 Task: Open Card Gantt Chart Review in Board Voice of Customer Net Promoter Score and Loyalty Tracking to Workspace Employer Branding and add a team member Softage.2@softage.net, a label Blue, a checklist Commodities Trading, an attachment from Trello, a color Blue and finally, add a card description 'Conduct customer research for new market expansion opportunities' and a comment 'Let us approach this task with a sense of urgency and prioritize it accordingly.'. Add a start date 'Jan 06, 1900' with a due date 'Jan 13, 1900'
Action: Mouse moved to (58, 332)
Screenshot: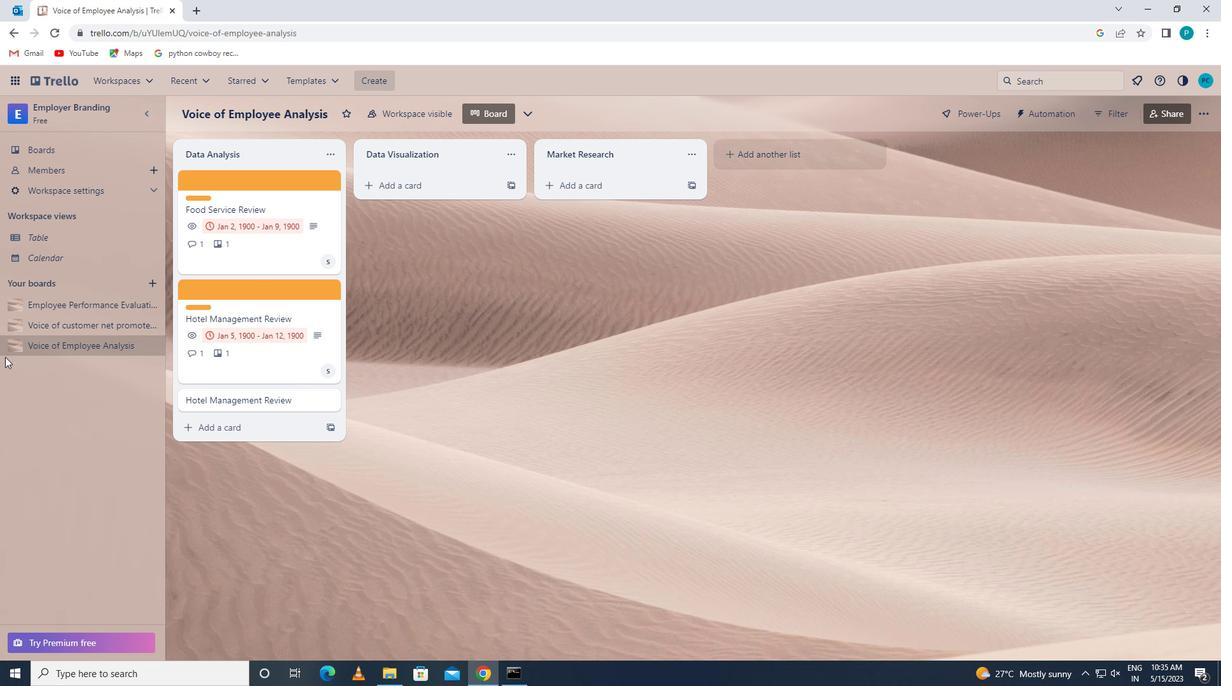 
Action: Mouse pressed left at (58, 332)
Screenshot: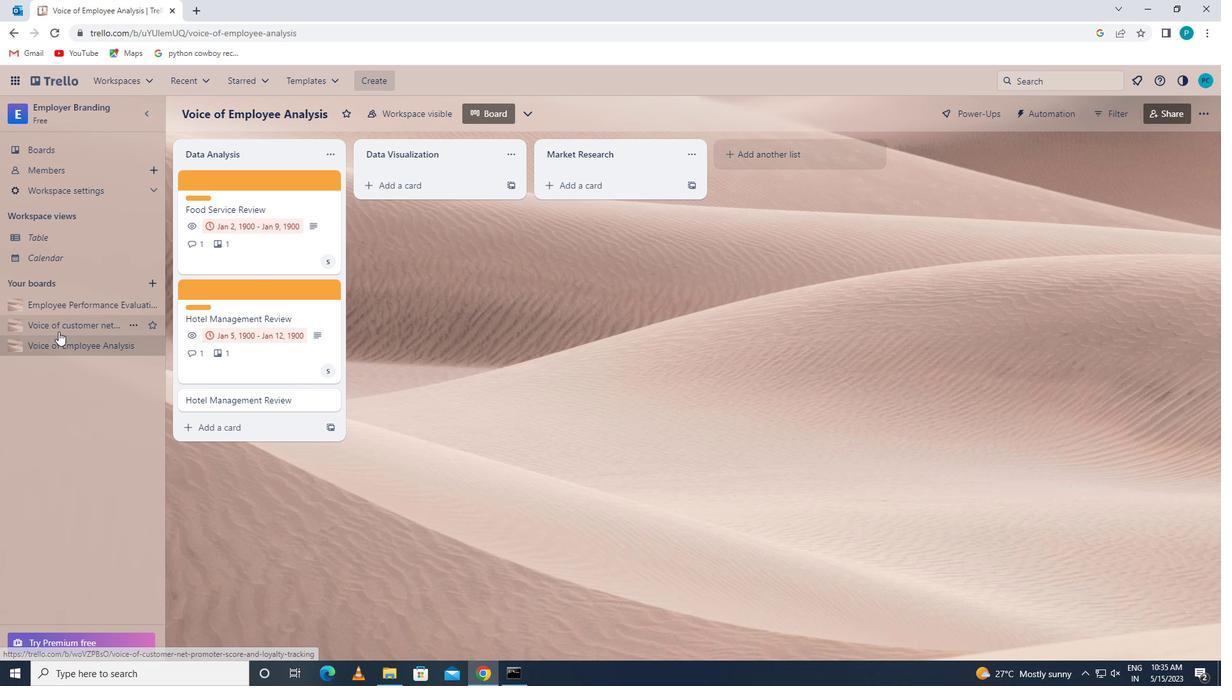 
Action: Mouse moved to (286, 291)
Screenshot: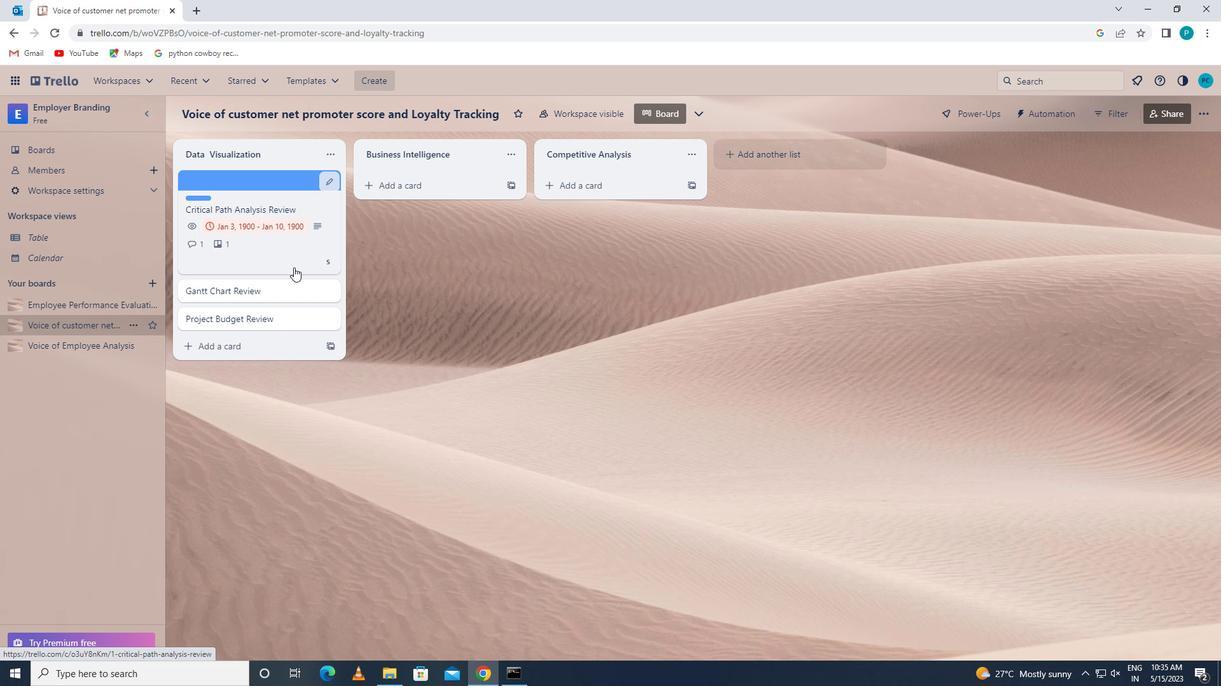 
Action: Mouse pressed left at (286, 291)
Screenshot: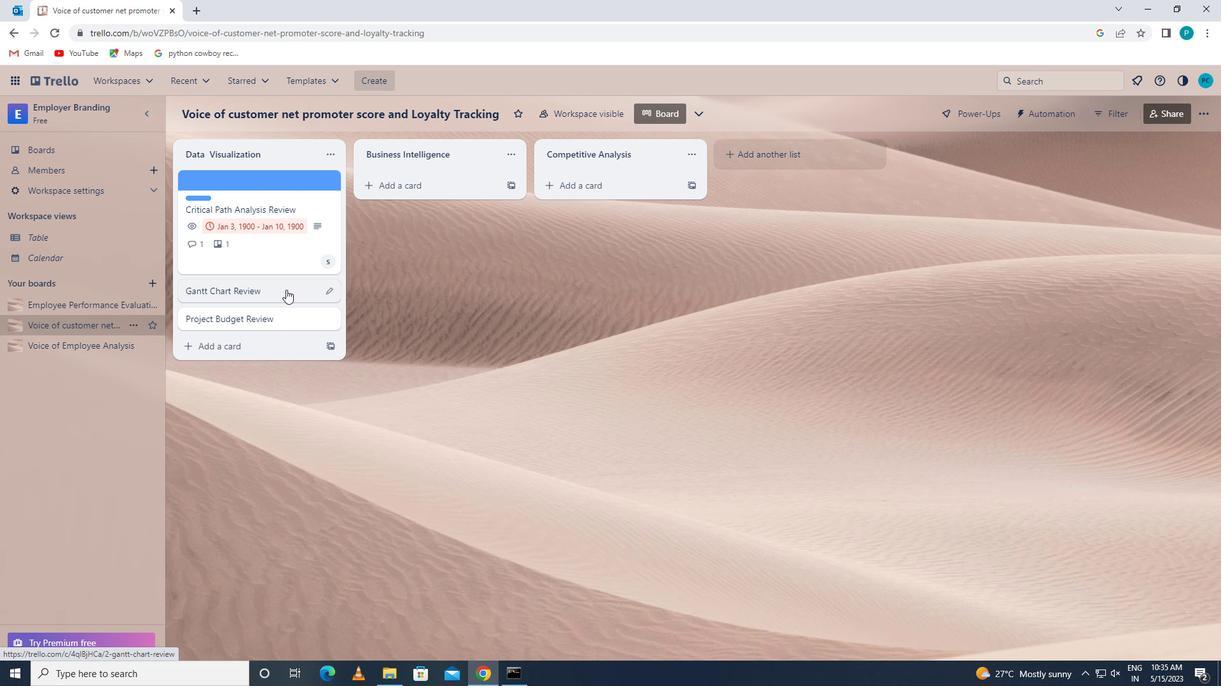 
Action: Mouse moved to (792, 228)
Screenshot: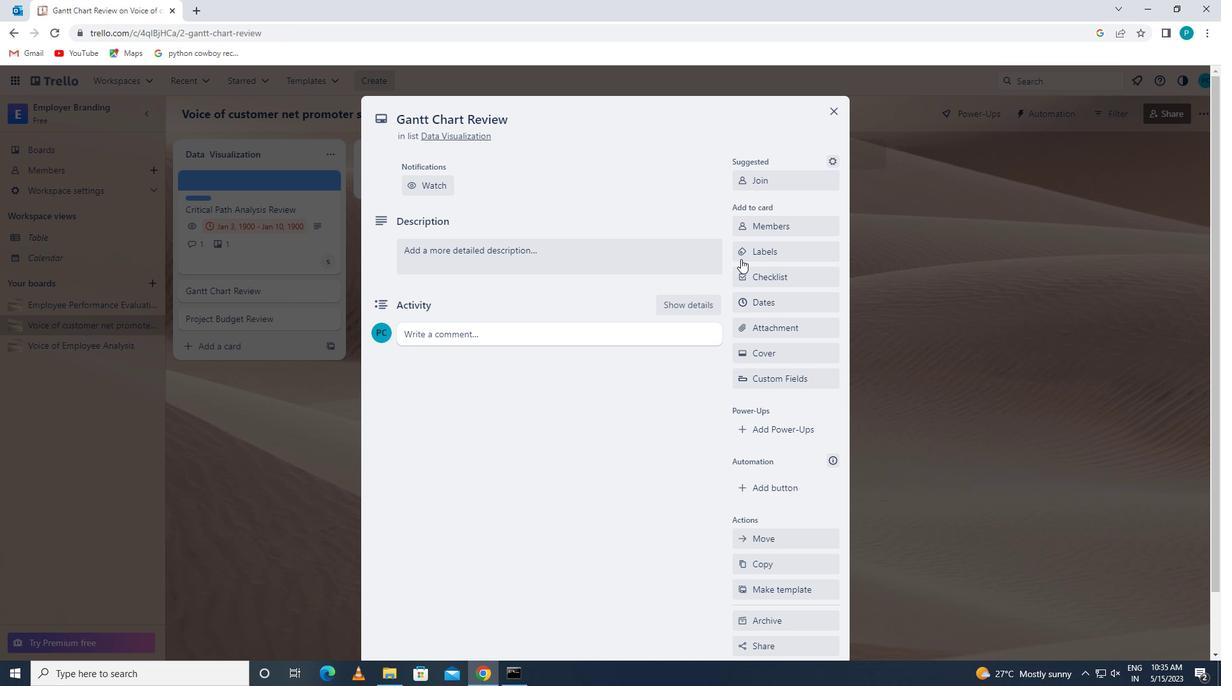 
Action: Mouse pressed left at (792, 228)
Screenshot: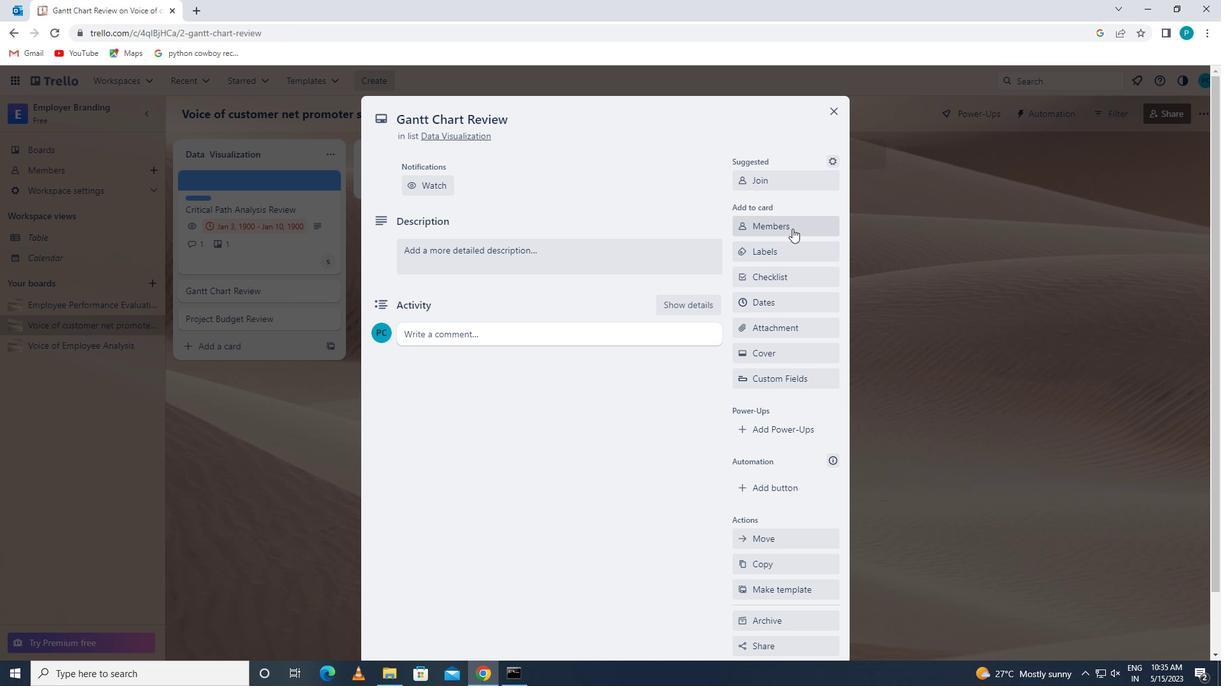 
Action: Key pressed <Key.caps_lock>s<Key.caps_lock>oftage.2
Screenshot: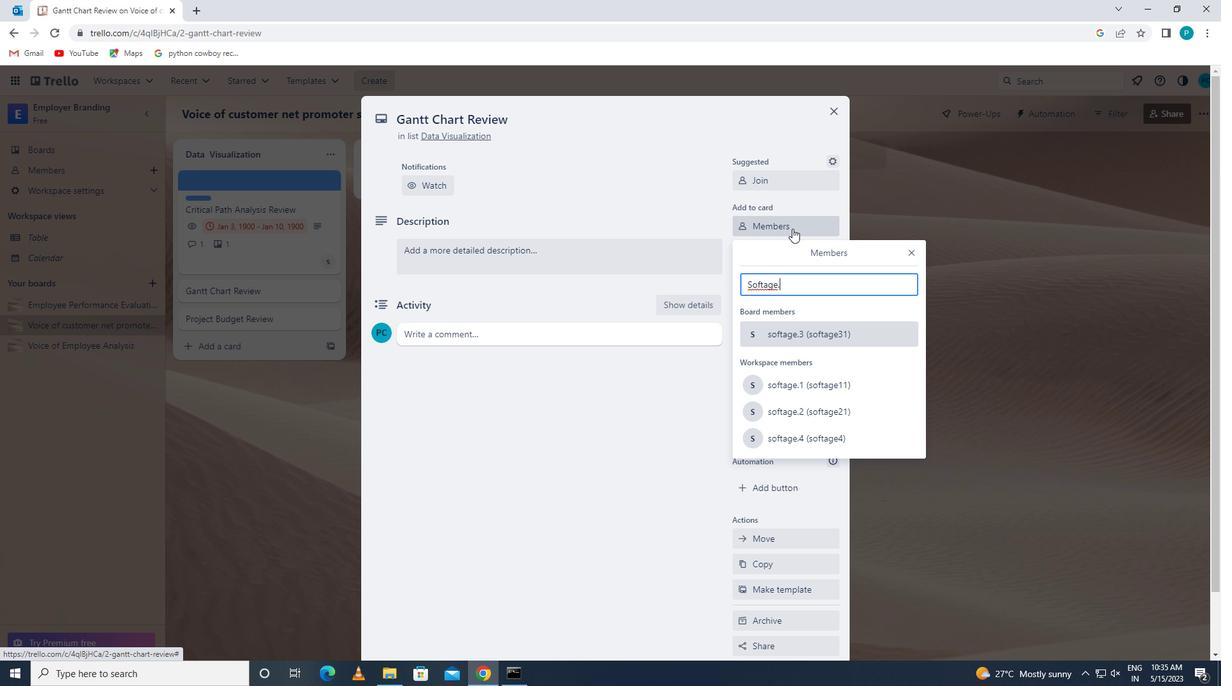 
Action: Mouse moved to (809, 404)
Screenshot: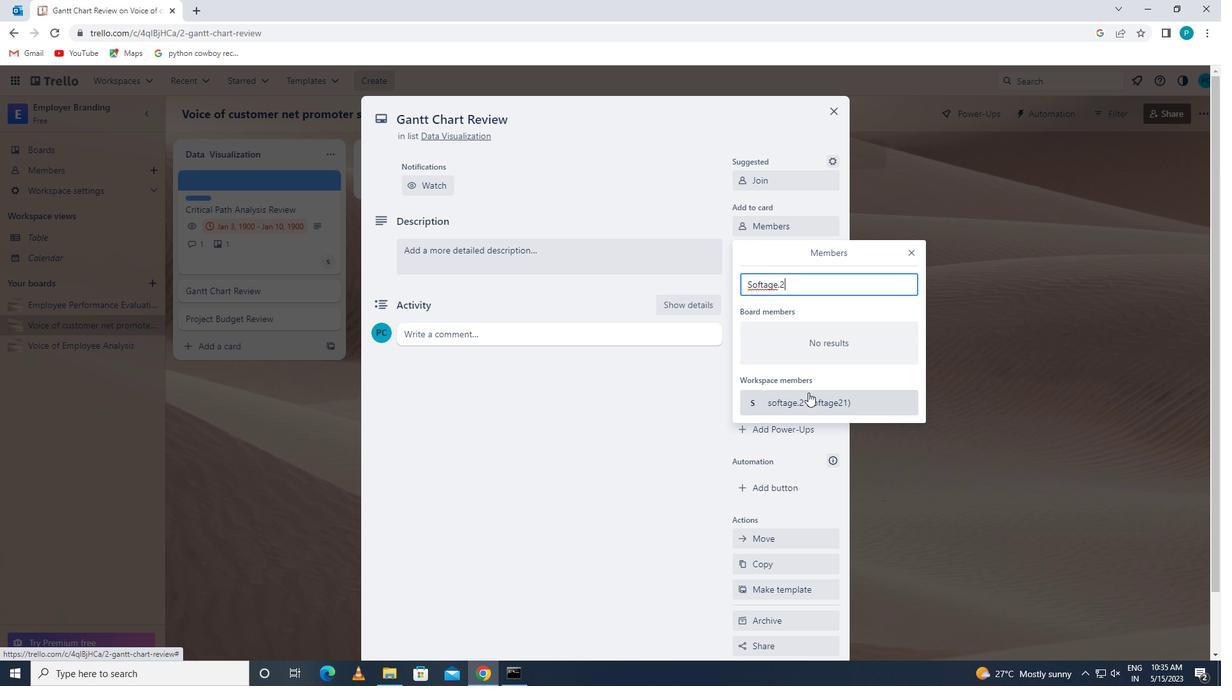 
Action: Mouse pressed left at (809, 404)
Screenshot: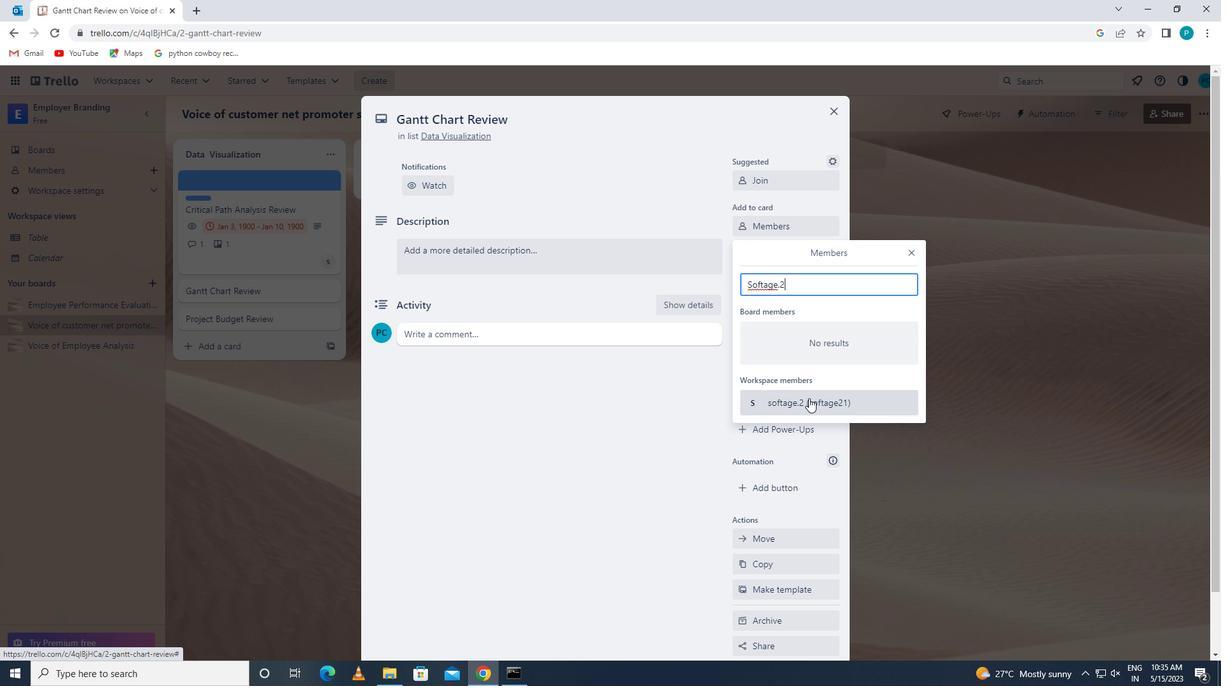 
Action: Mouse moved to (911, 249)
Screenshot: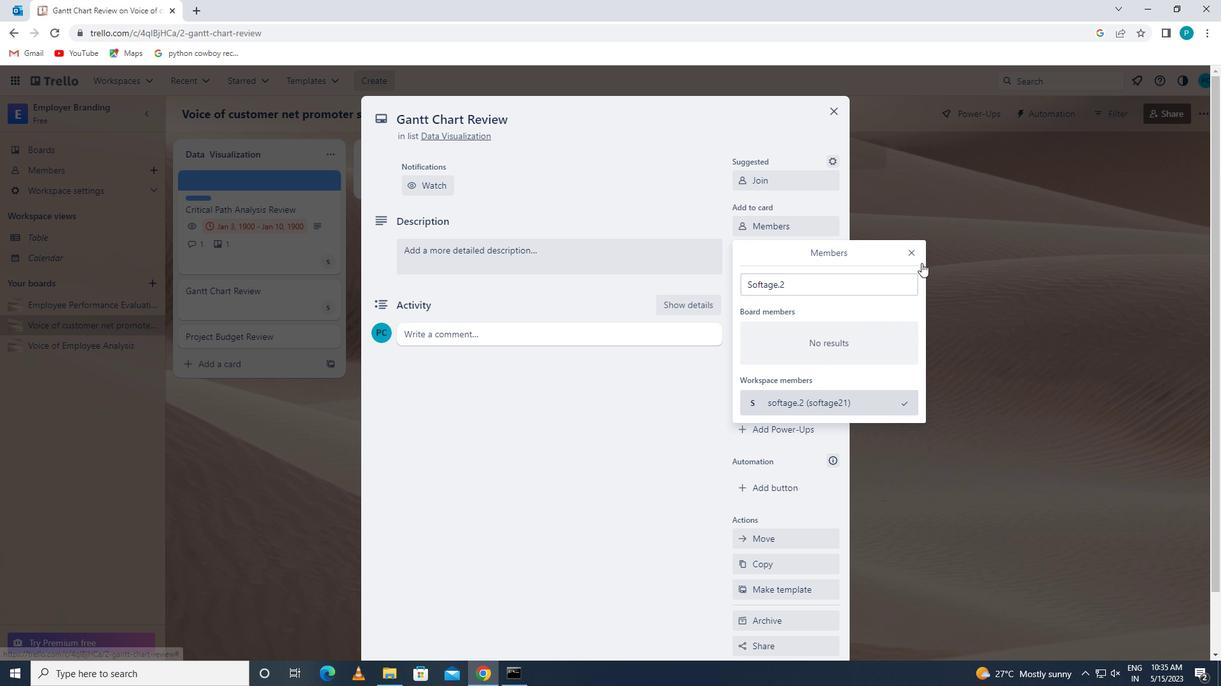 
Action: Mouse pressed left at (911, 249)
Screenshot: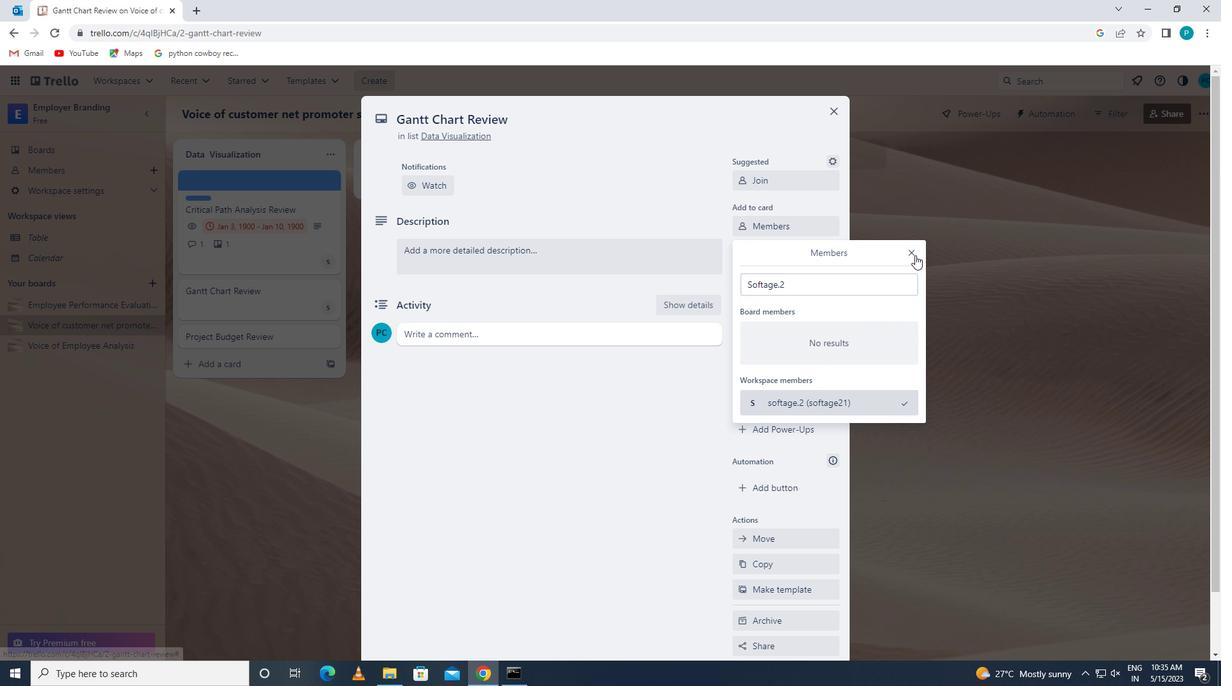 
Action: Mouse moved to (809, 259)
Screenshot: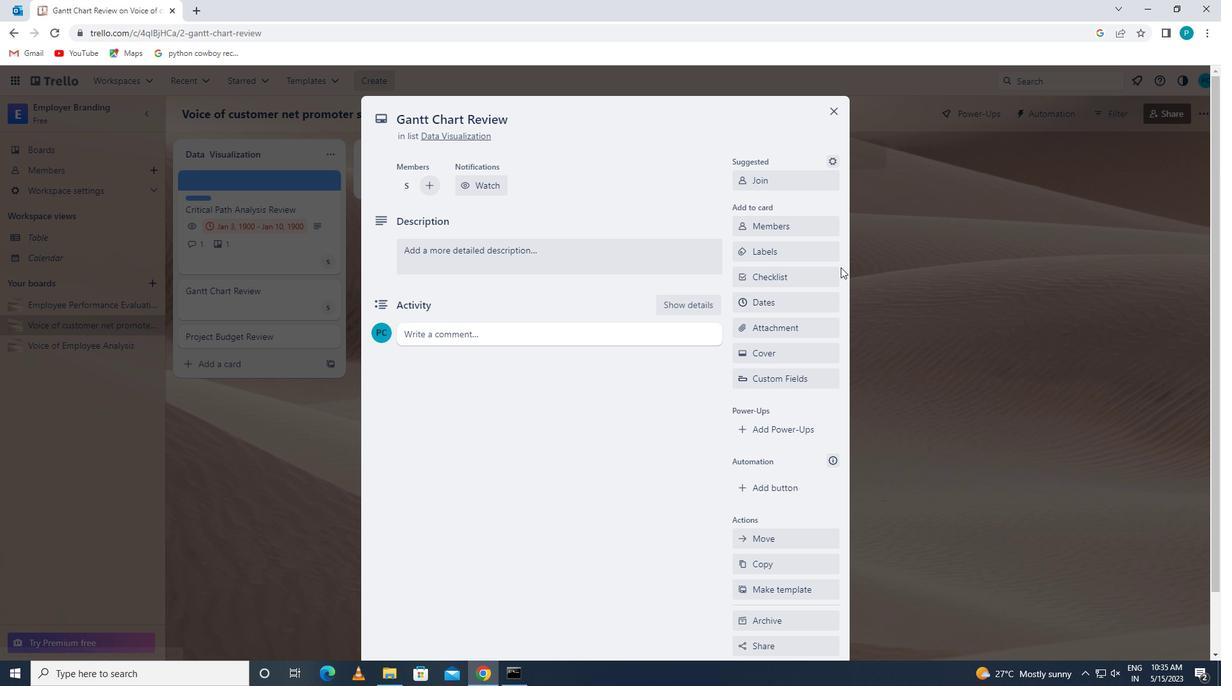 
Action: Mouse pressed left at (809, 259)
Screenshot: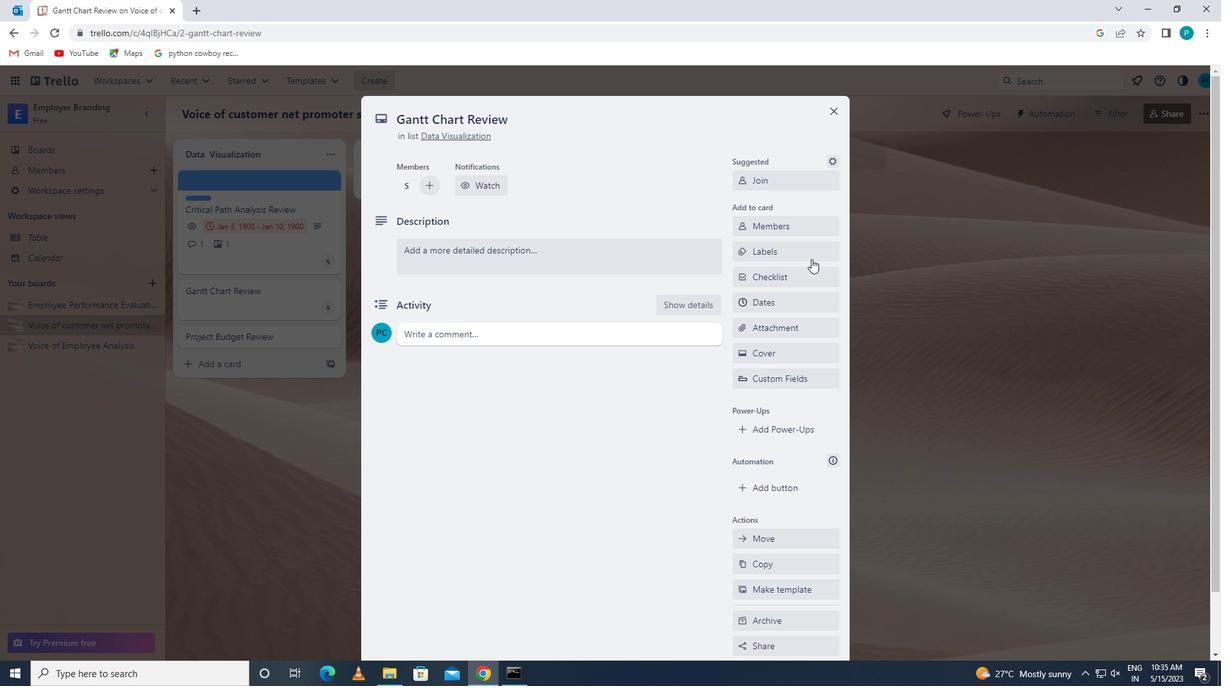 
Action: Mouse moved to (818, 496)
Screenshot: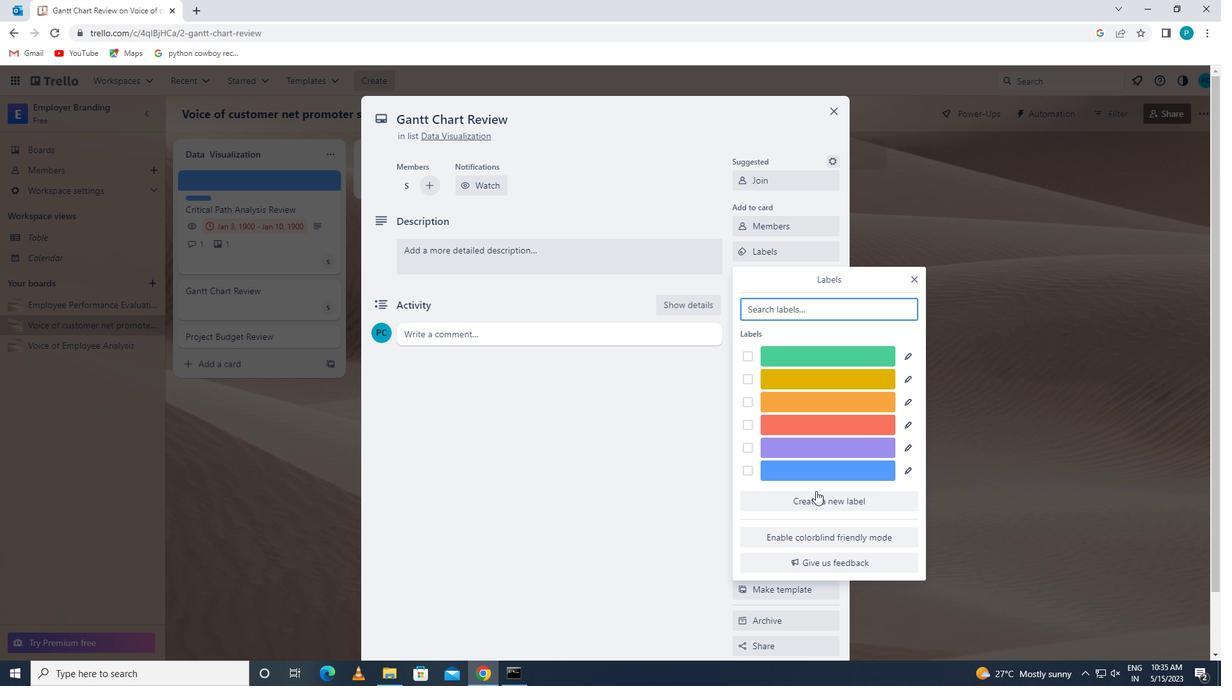 
Action: Mouse pressed left at (818, 496)
Screenshot: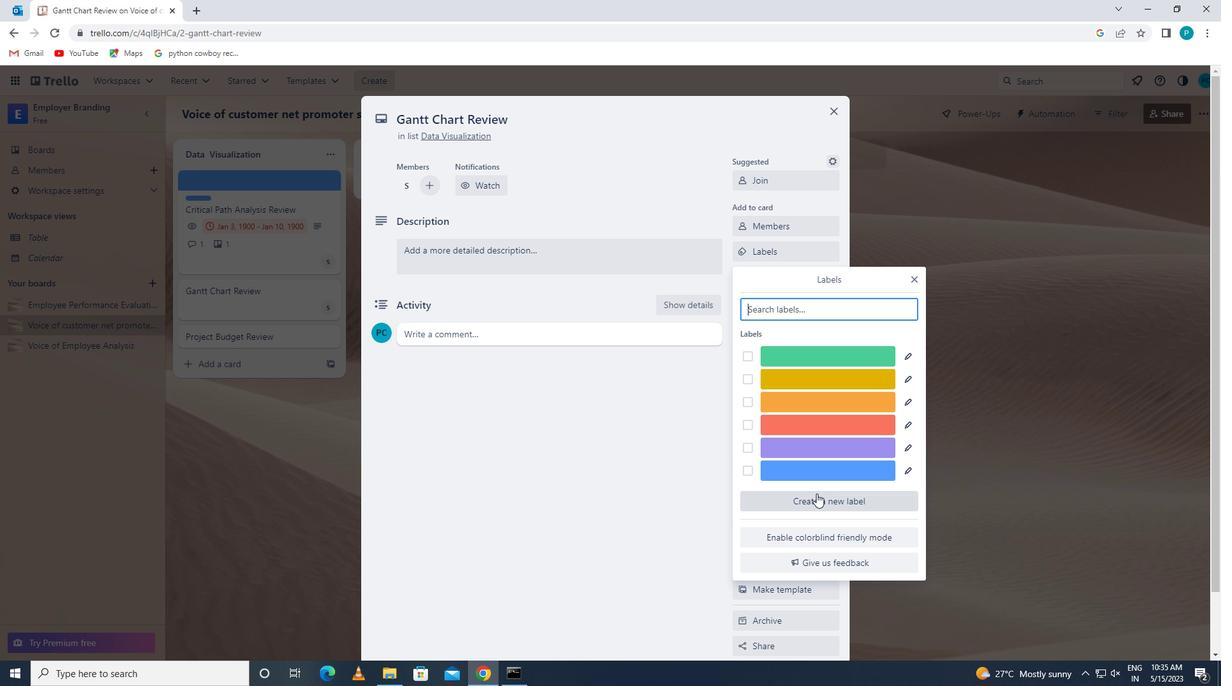
Action: Mouse moved to (749, 528)
Screenshot: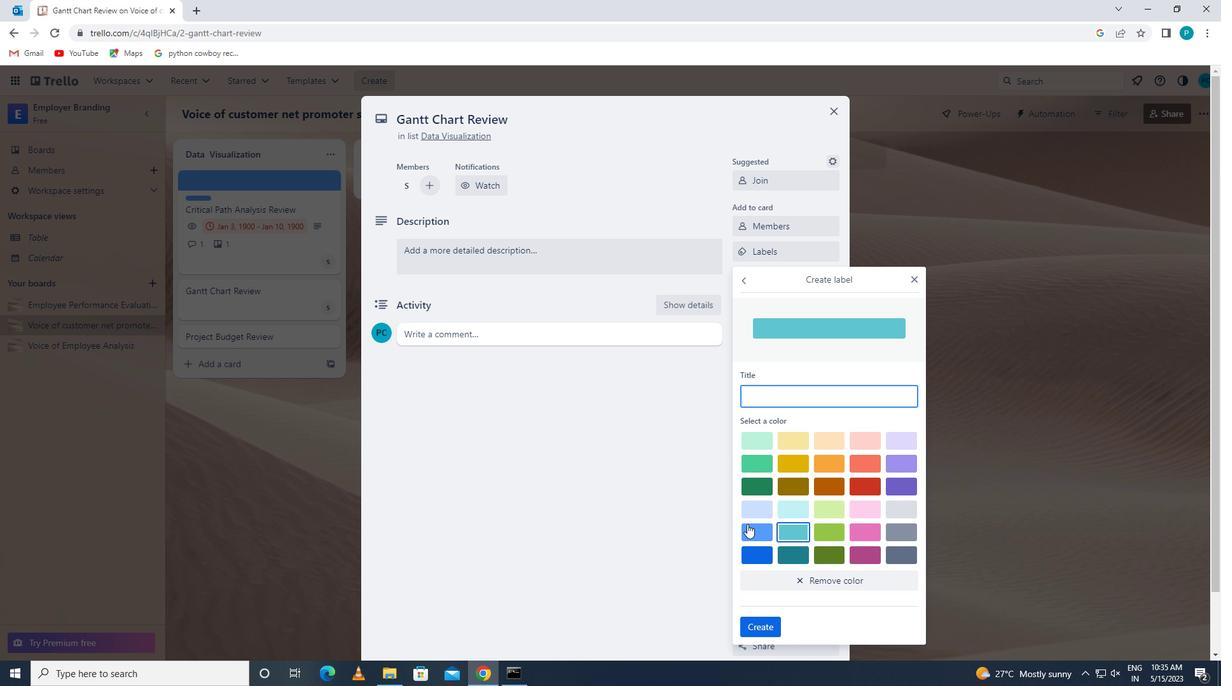 
Action: Mouse pressed left at (749, 528)
Screenshot: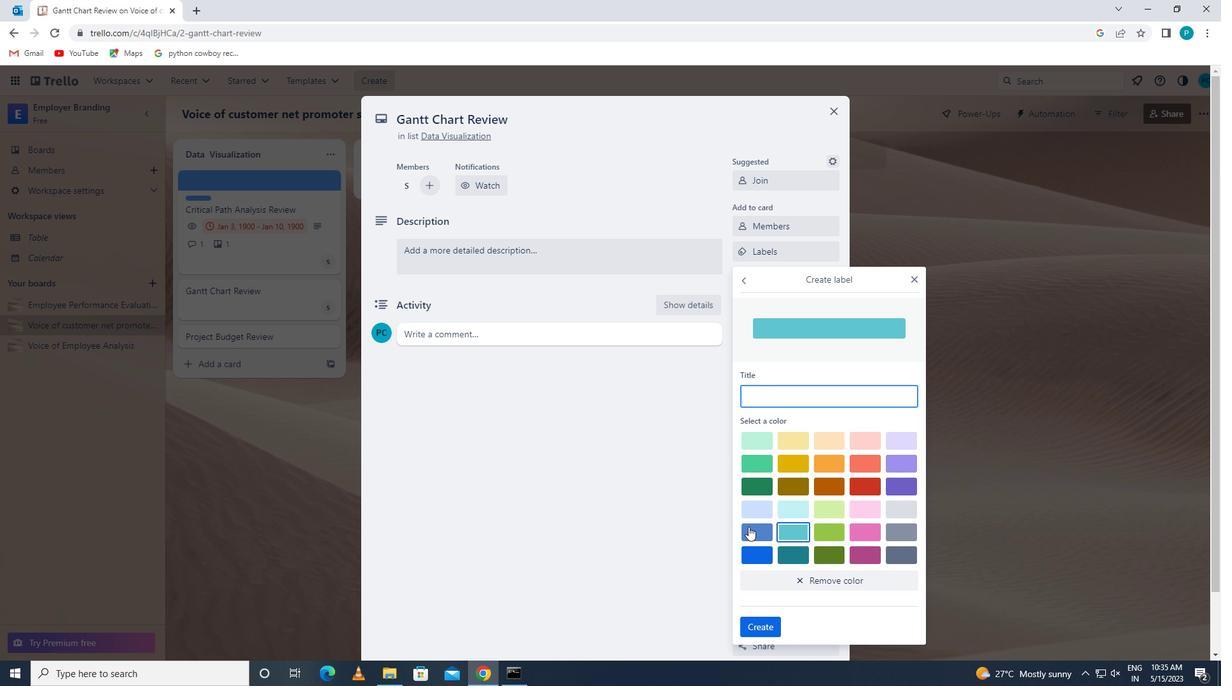 
Action: Mouse moved to (756, 631)
Screenshot: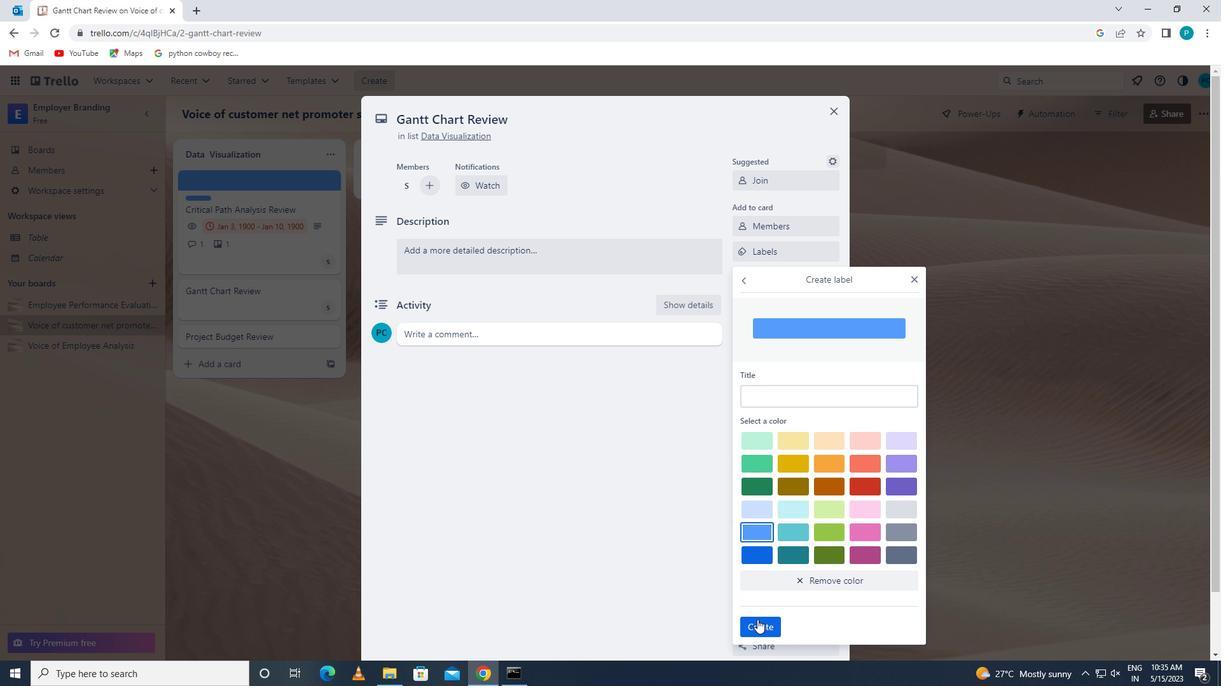 
Action: Mouse pressed left at (756, 631)
Screenshot: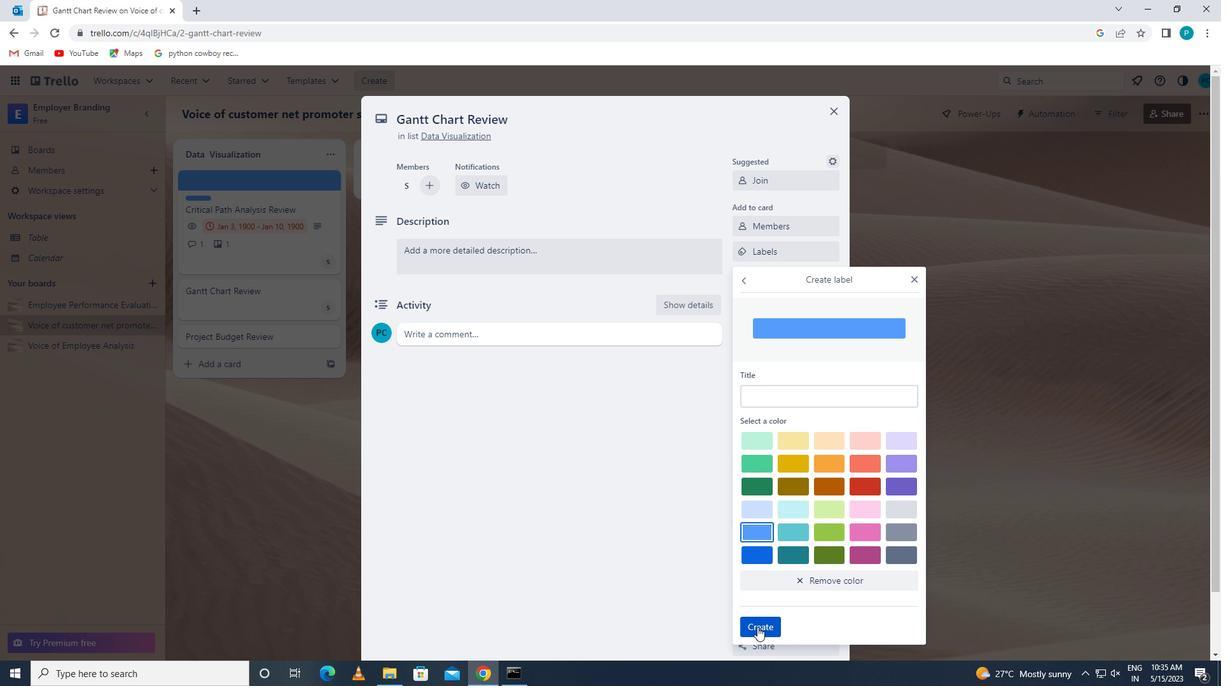 
Action: Mouse moved to (914, 275)
Screenshot: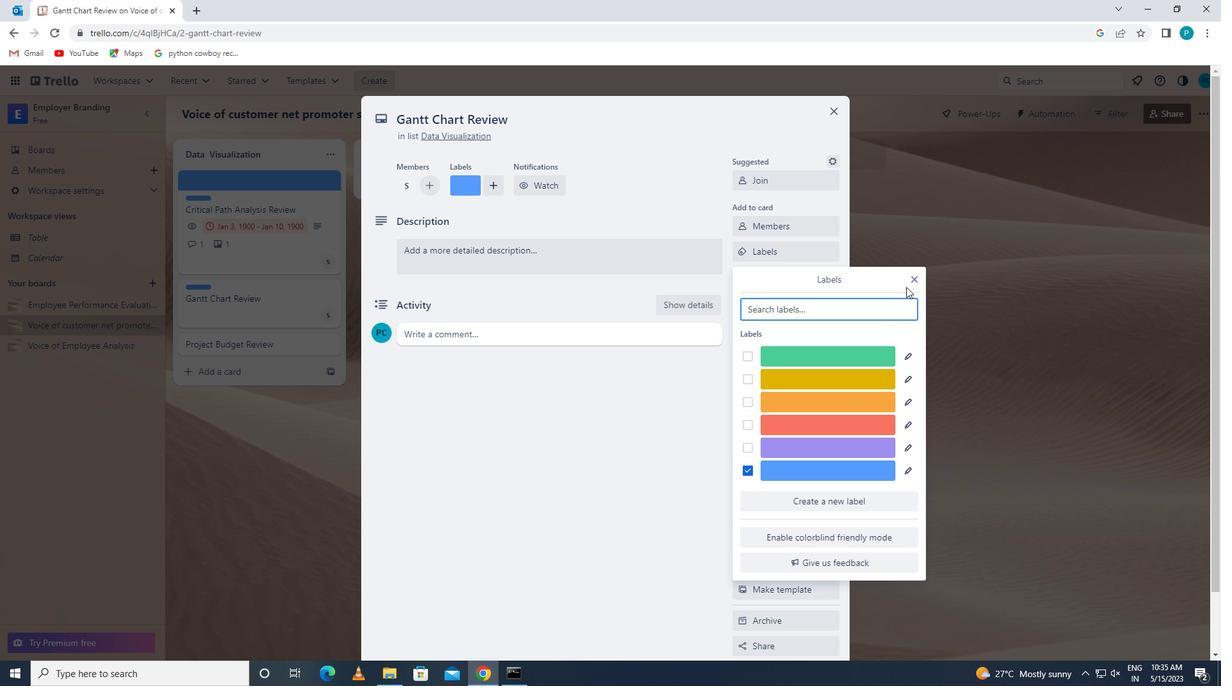 
Action: Mouse pressed left at (914, 275)
Screenshot: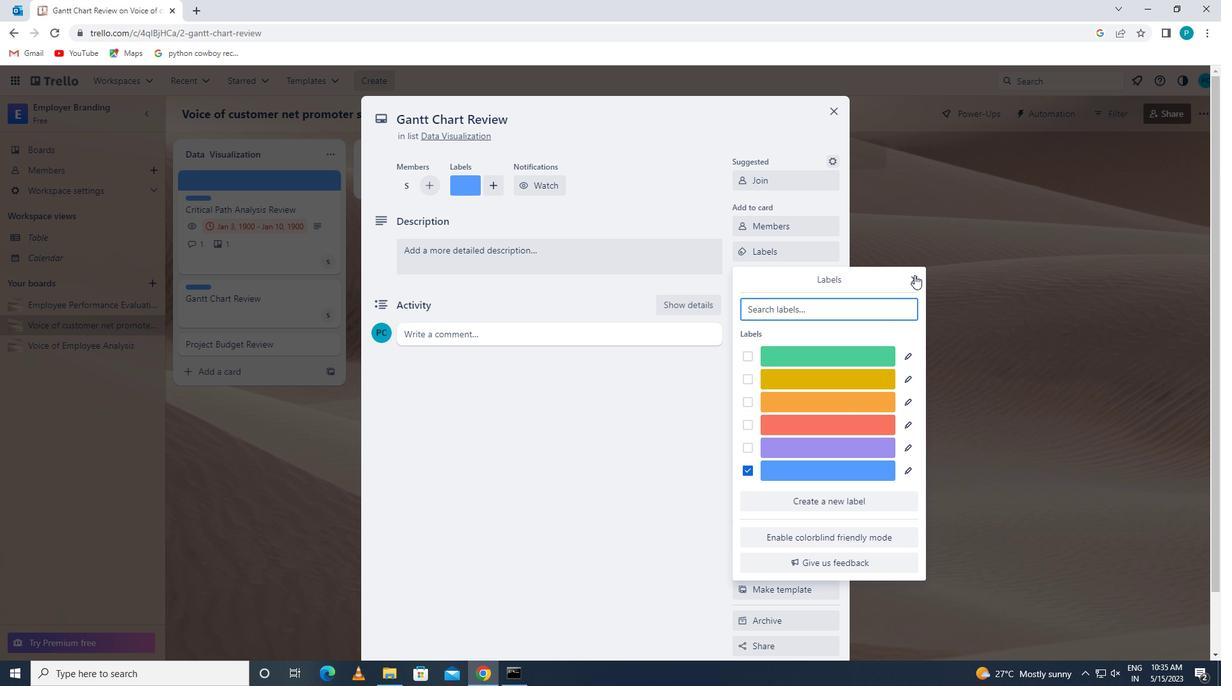 
Action: Mouse moved to (781, 281)
Screenshot: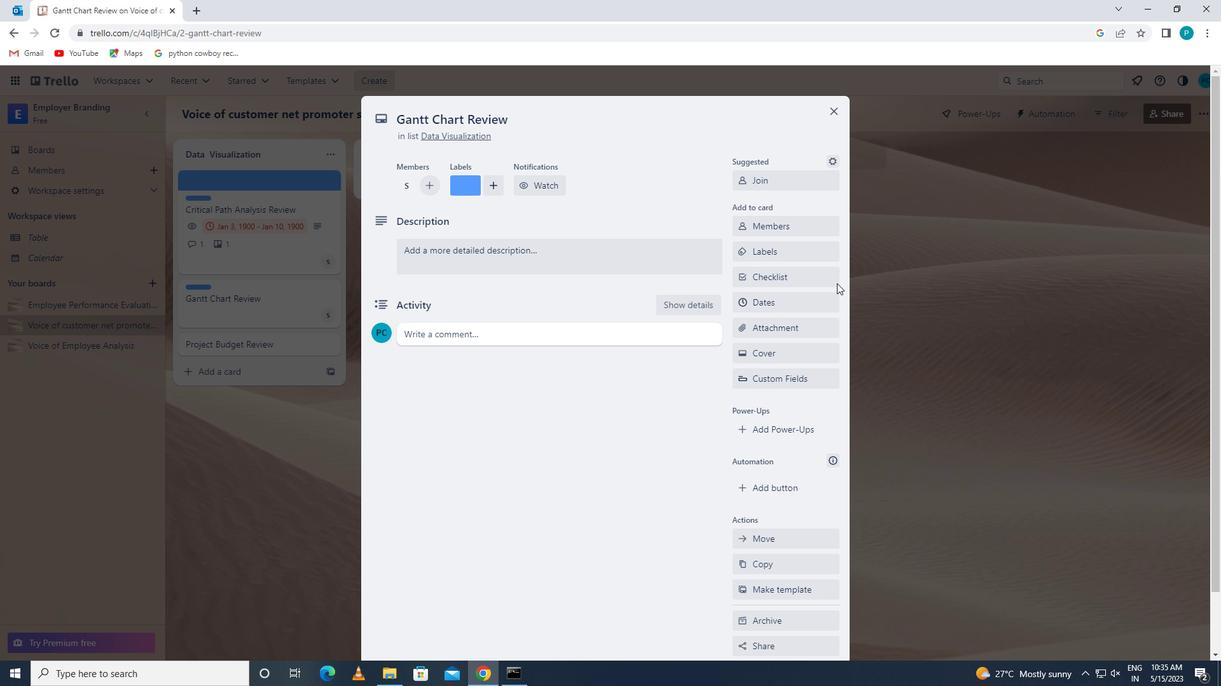 
Action: Mouse pressed left at (781, 281)
Screenshot: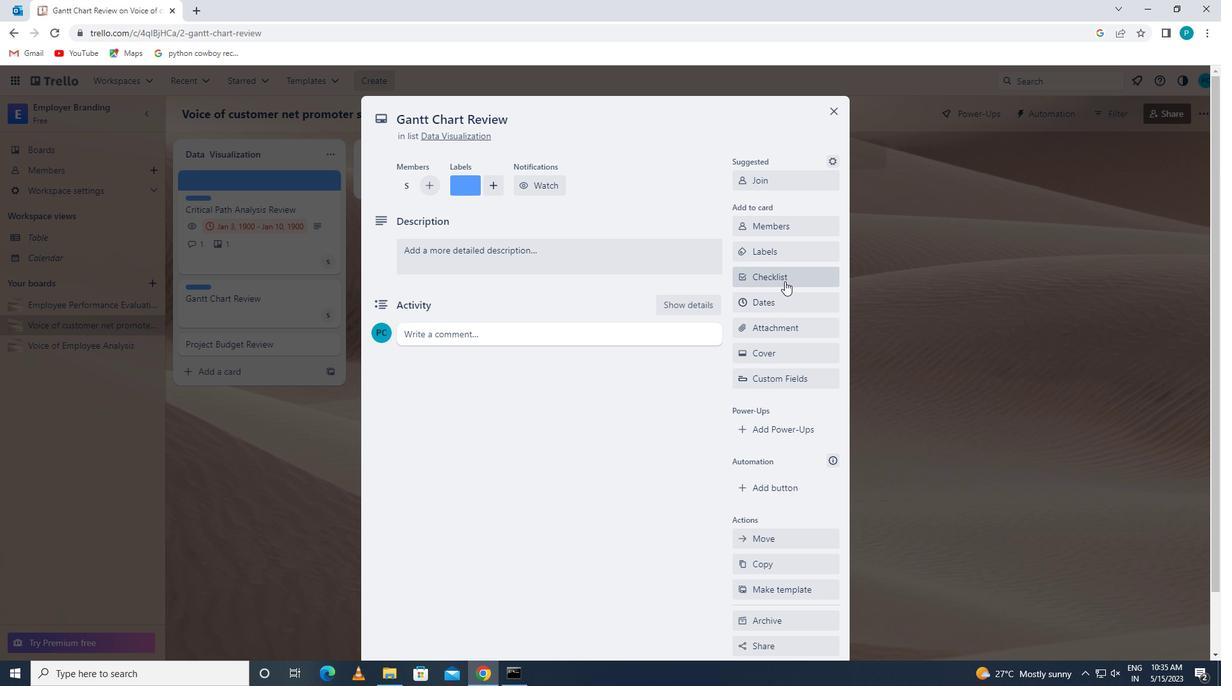 
Action: Key pressed <Key.caps_lock>c<Key.caps_lock>ommodit
Screenshot: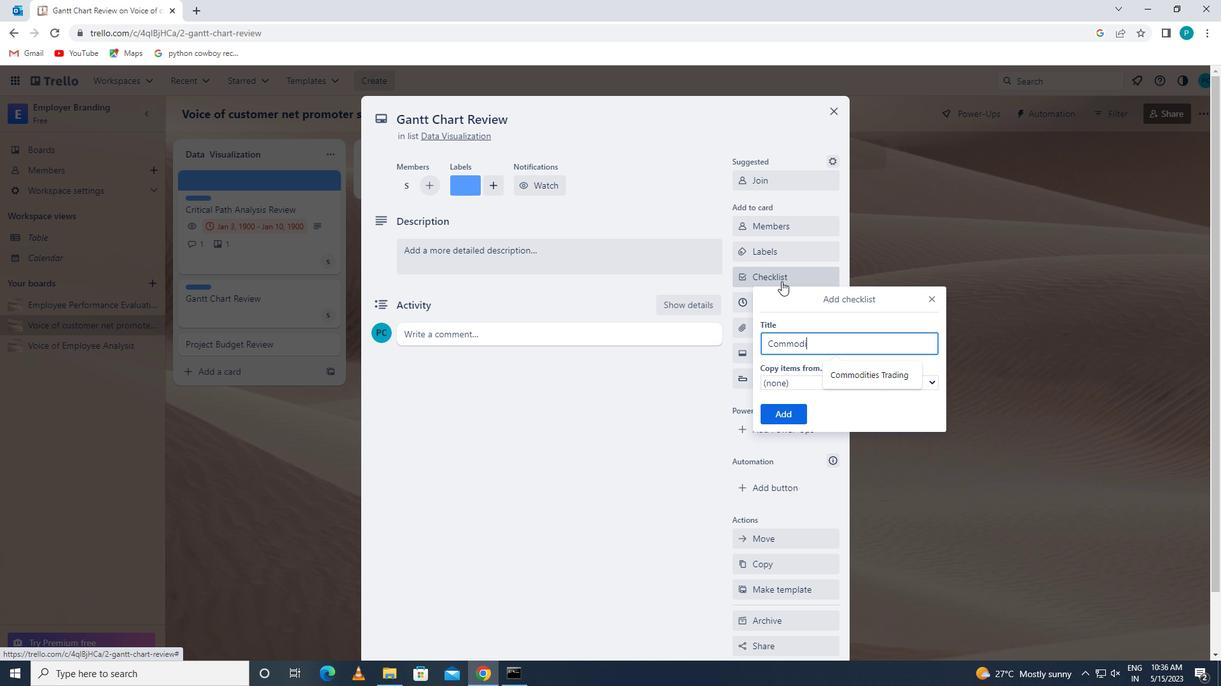 
Action: Mouse moved to (851, 380)
Screenshot: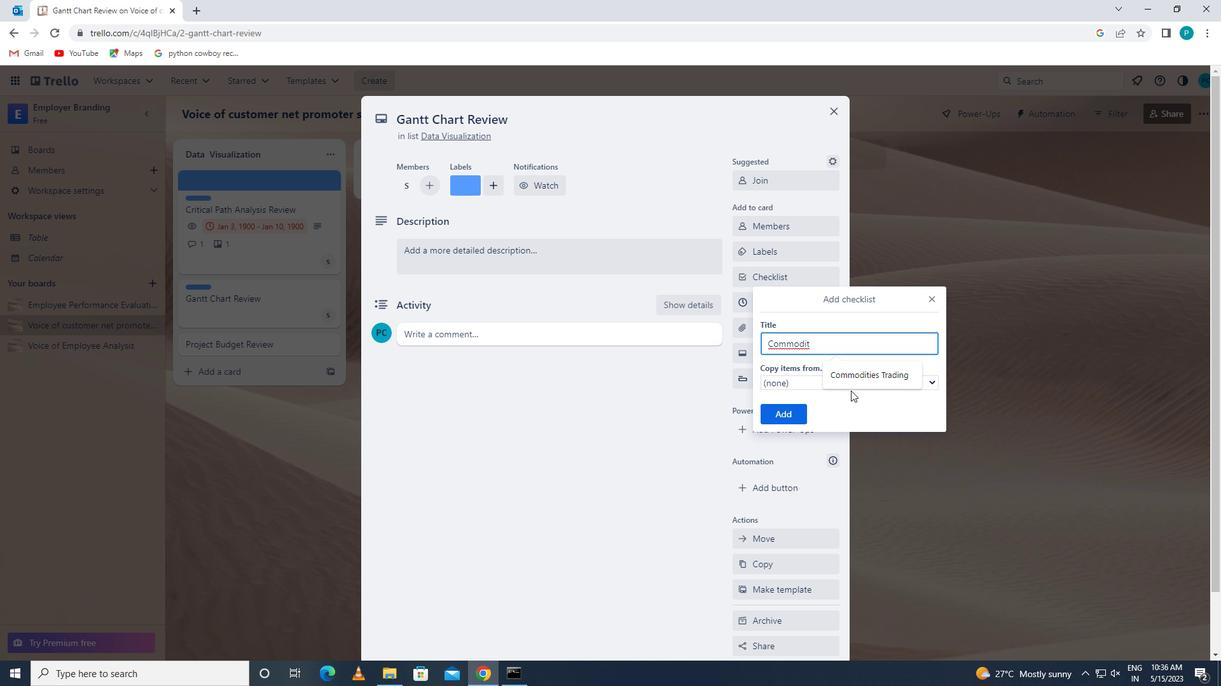 
Action: Mouse pressed left at (851, 380)
Screenshot: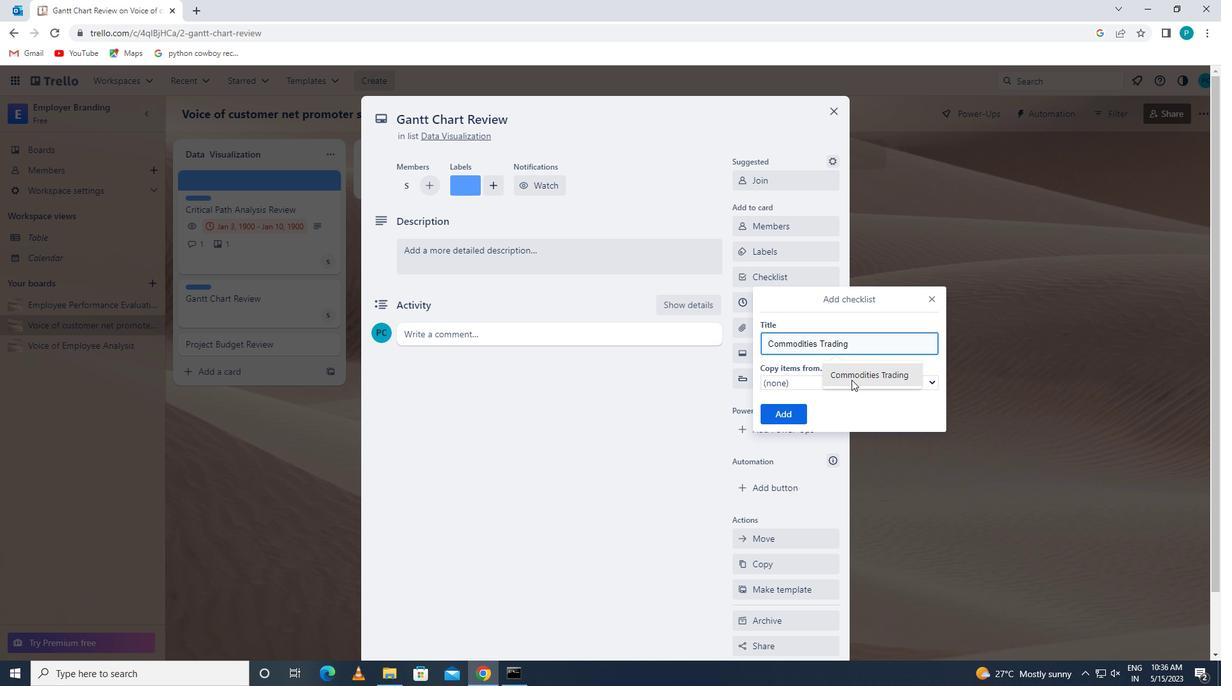 
Action: Mouse moved to (795, 416)
Screenshot: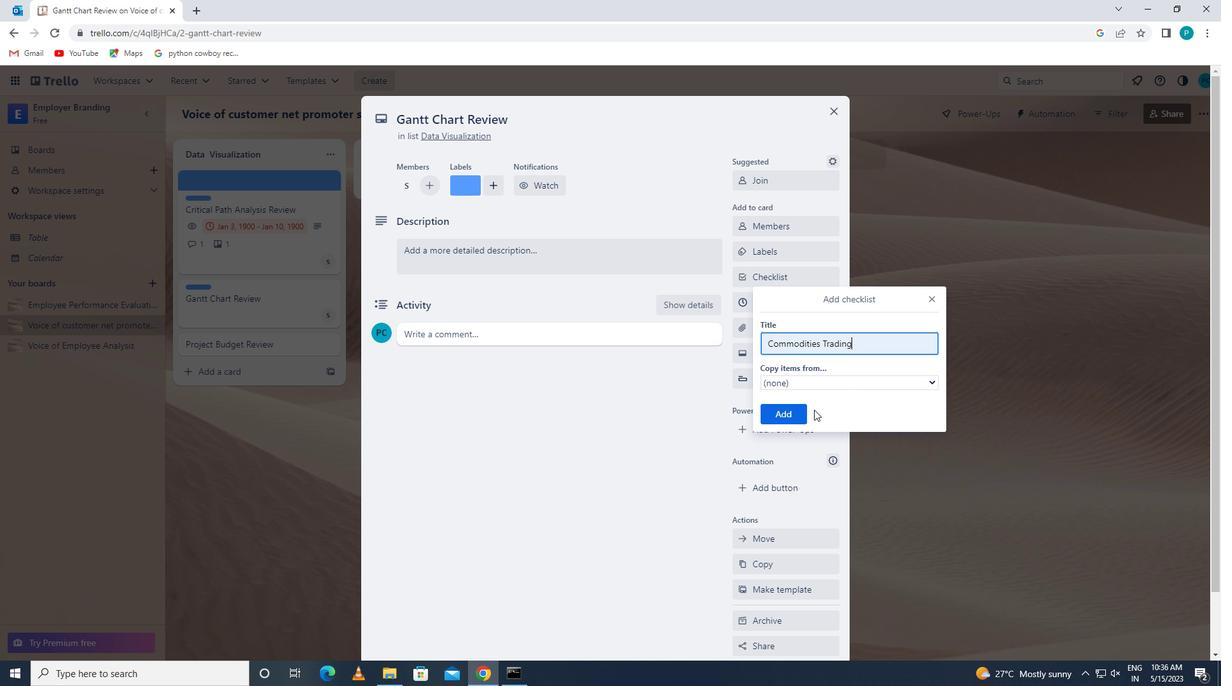 
Action: Mouse pressed left at (795, 416)
Screenshot: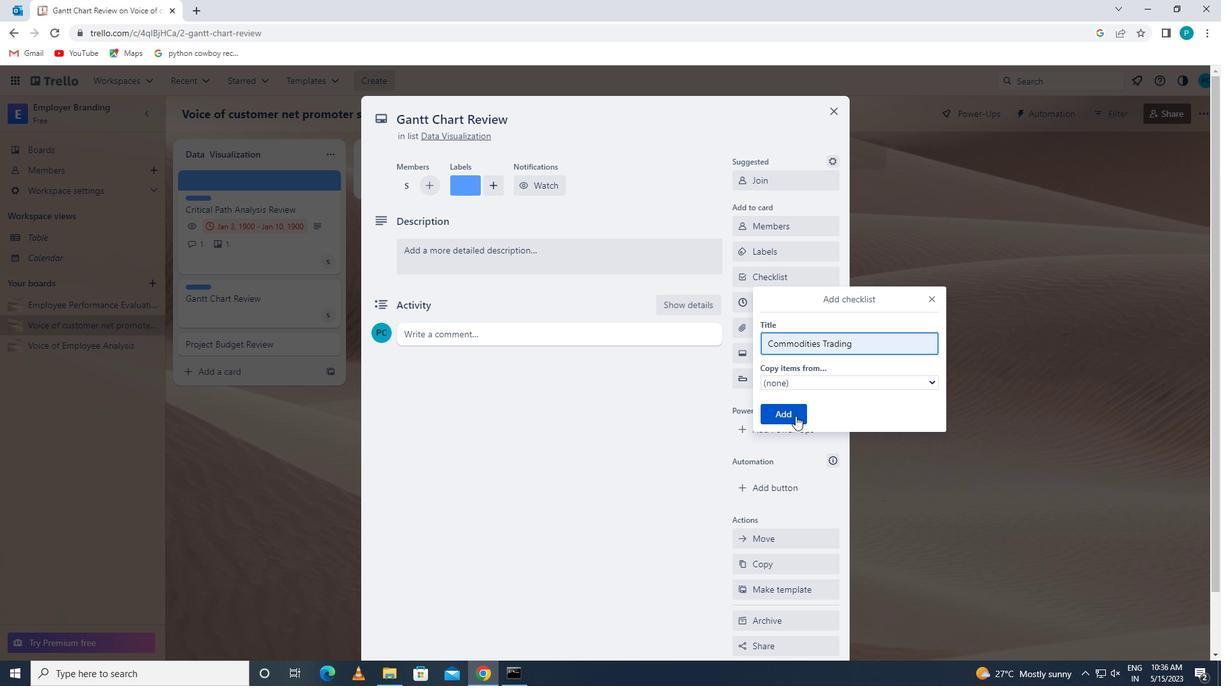 
Action: Mouse moved to (787, 322)
Screenshot: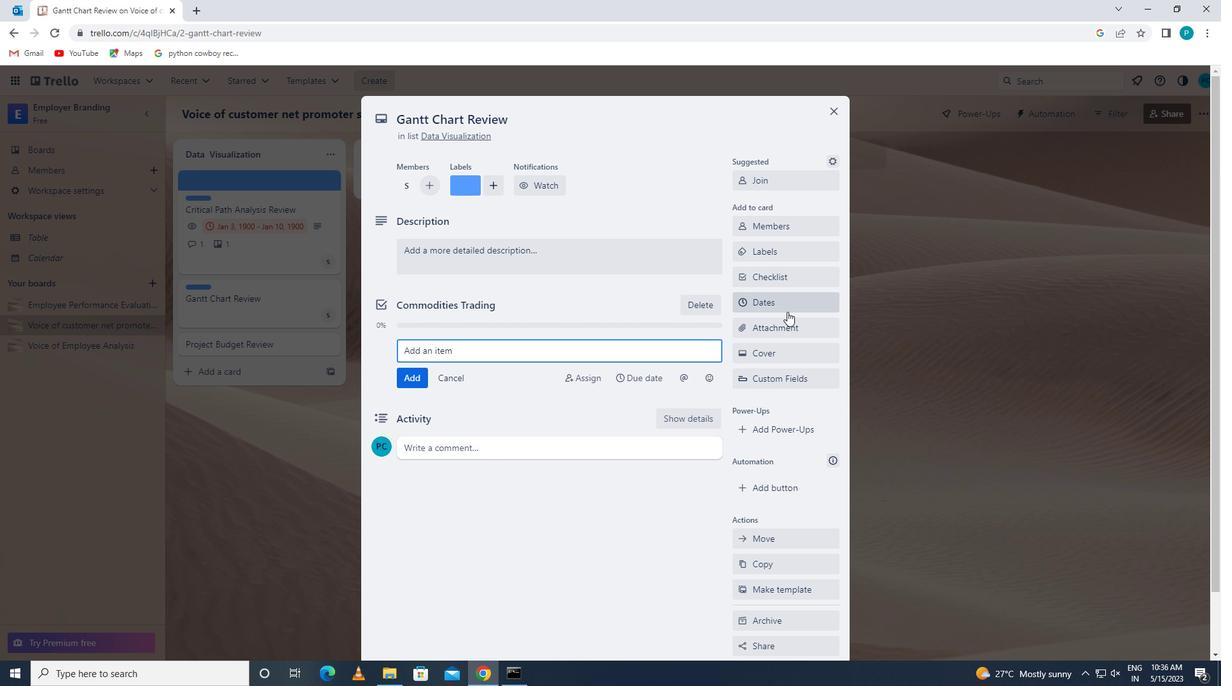 
Action: Mouse pressed left at (787, 322)
Screenshot: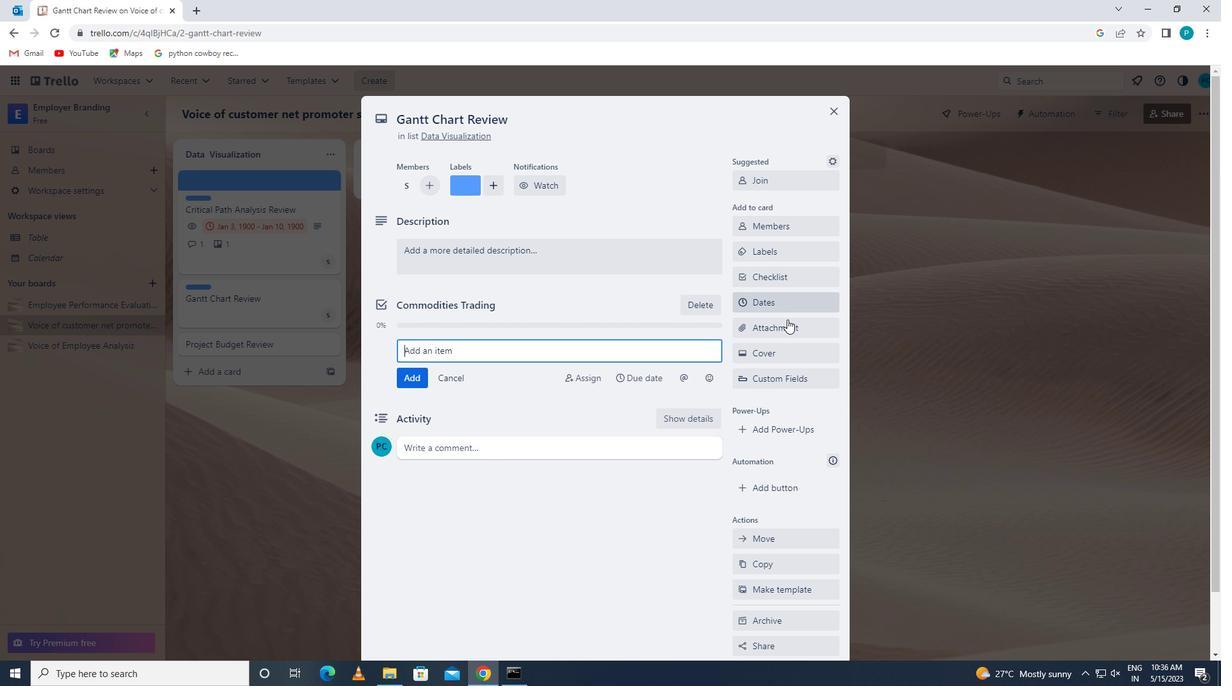 
Action: Mouse moved to (793, 398)
Screenshot: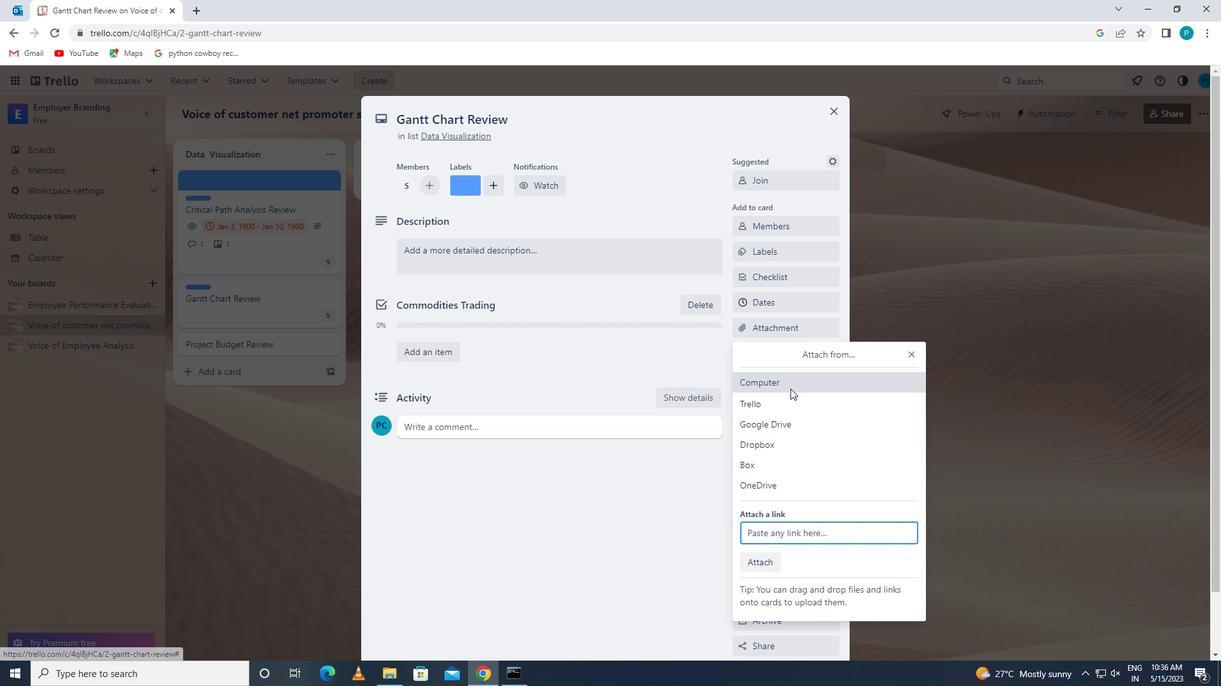 
Action: Mouse pressed left at (793, 398)
Screenshot: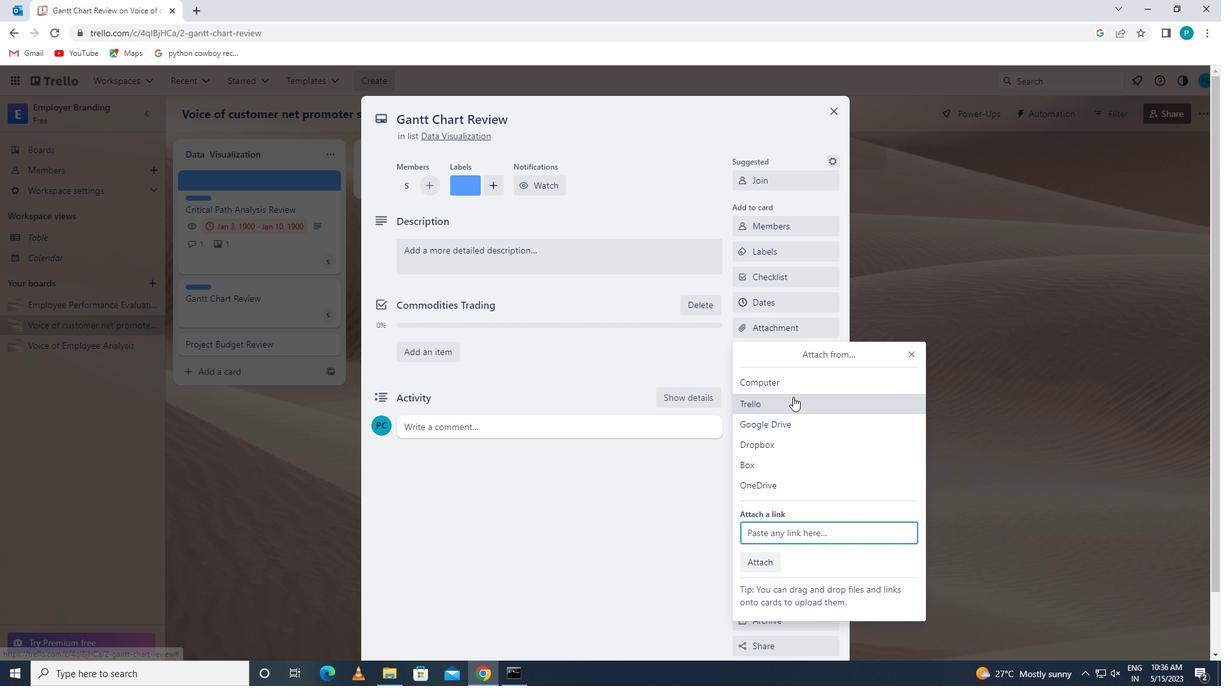 
Action: Mouse moved to (795, 412)
Screenshot: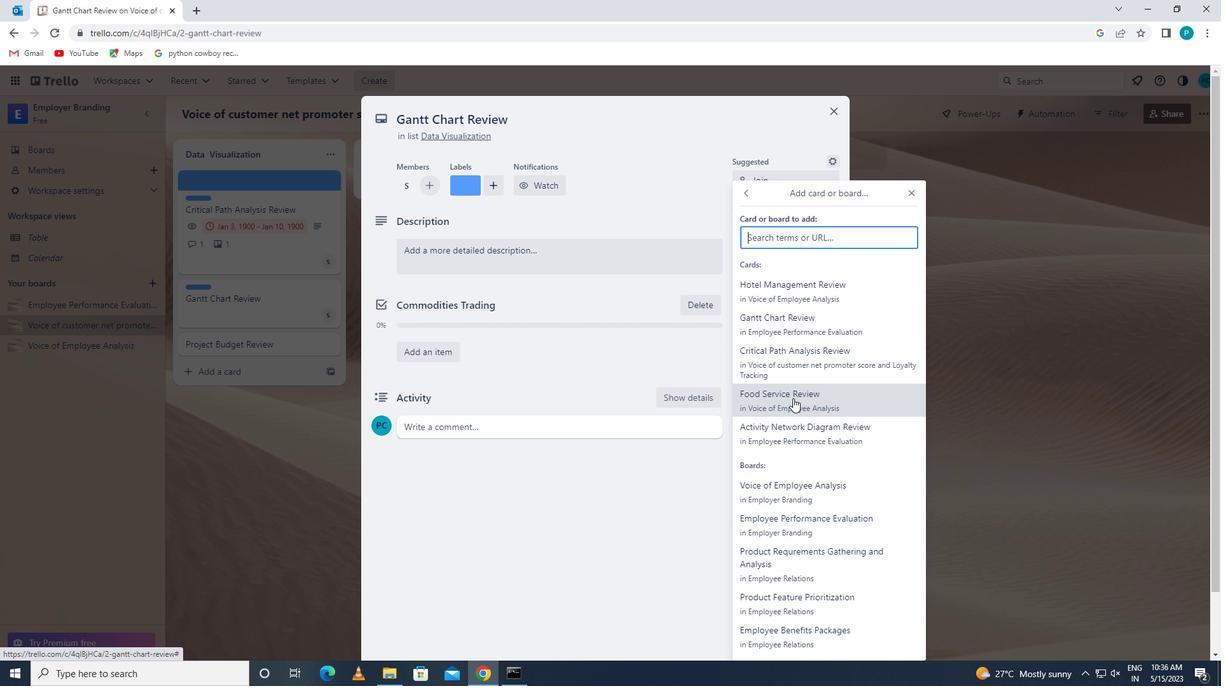 
Action: Mouse pressed left at (795, 412)
Screenshot: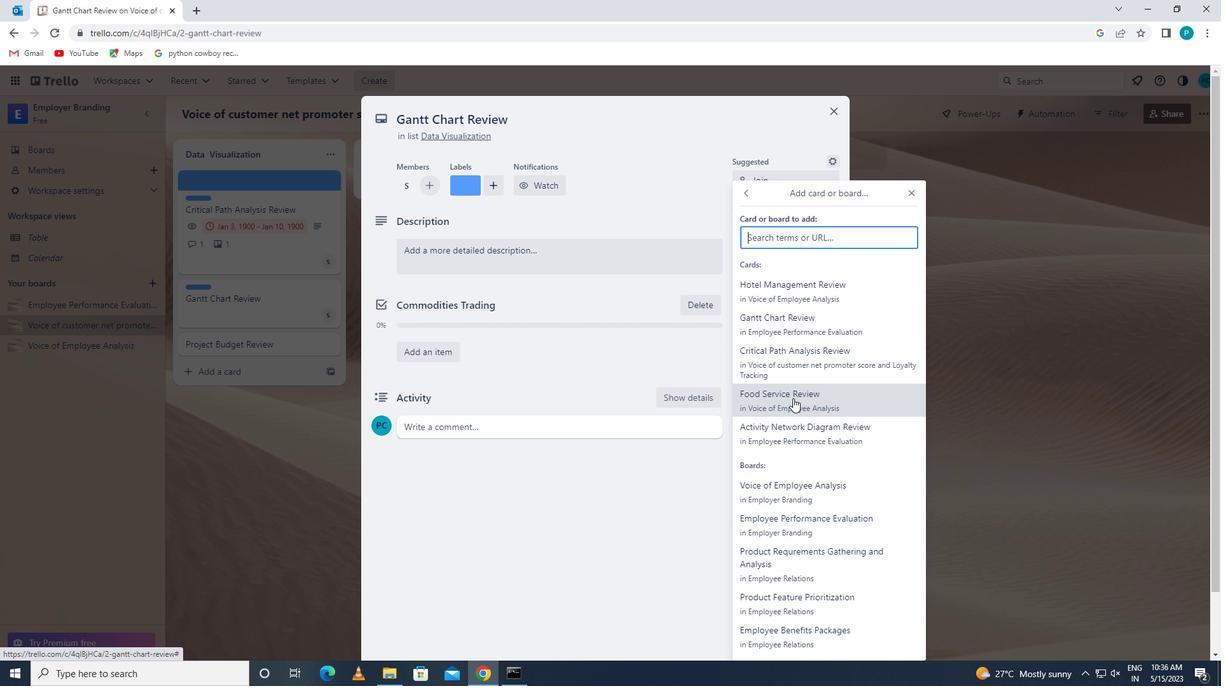 
Action: Mouse moved to (765, 355)
Screenshot: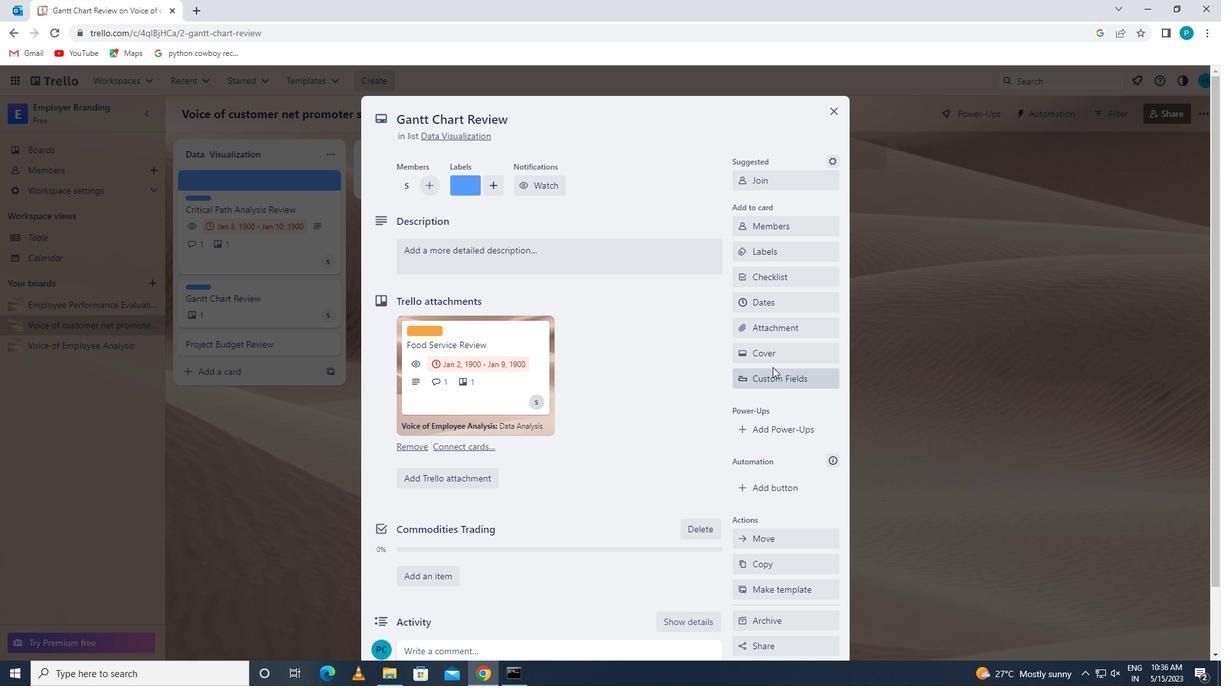 
Action: Mouse pressed left at (765, 355)
Screenshot: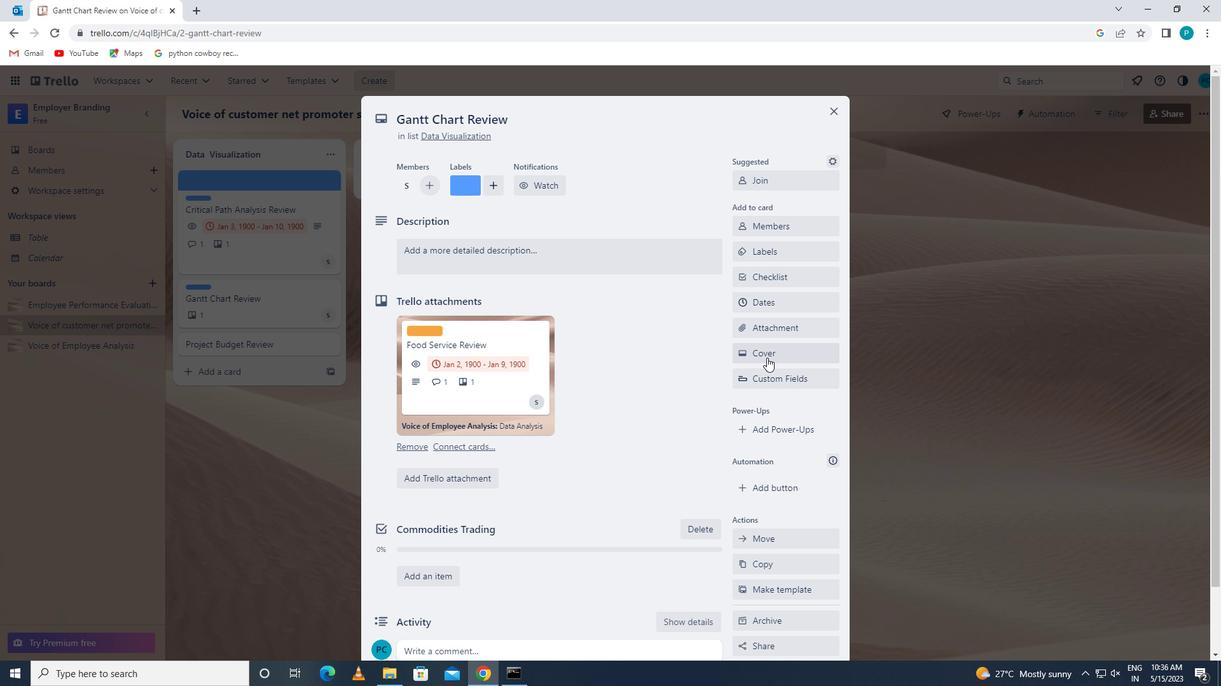 
Action: Mouse moved to (769, 427)
Screenshot: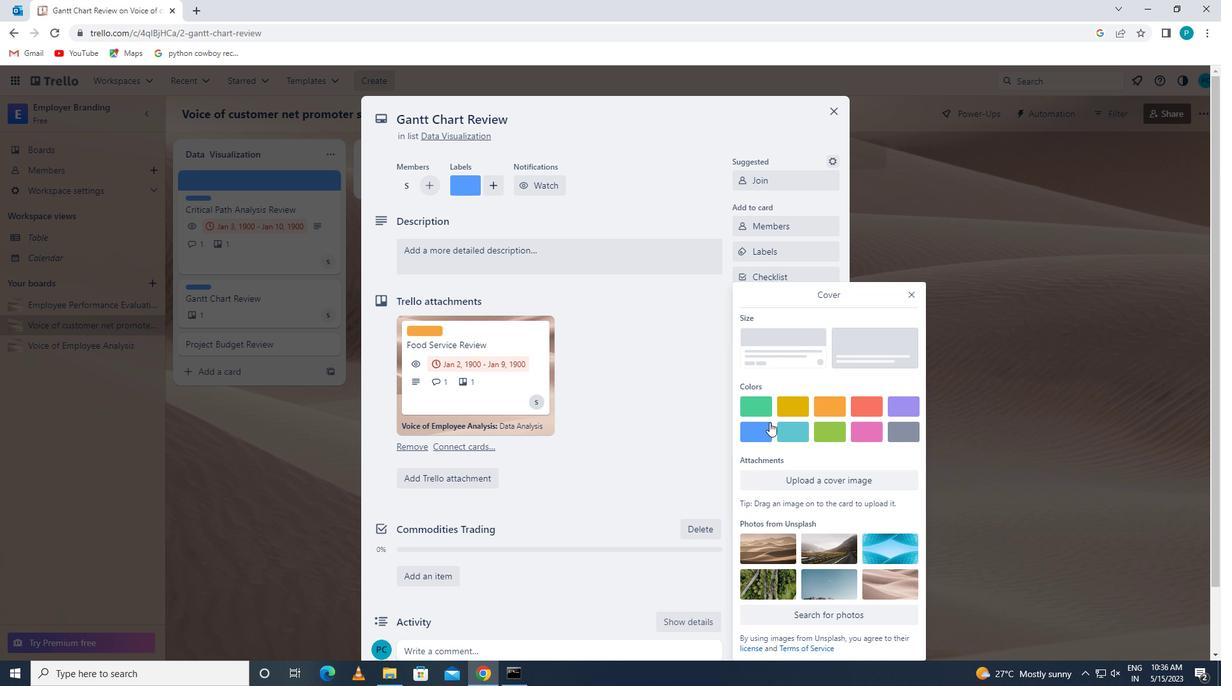 
Action: Mouse pressed left at (769, 427)
Screenshot: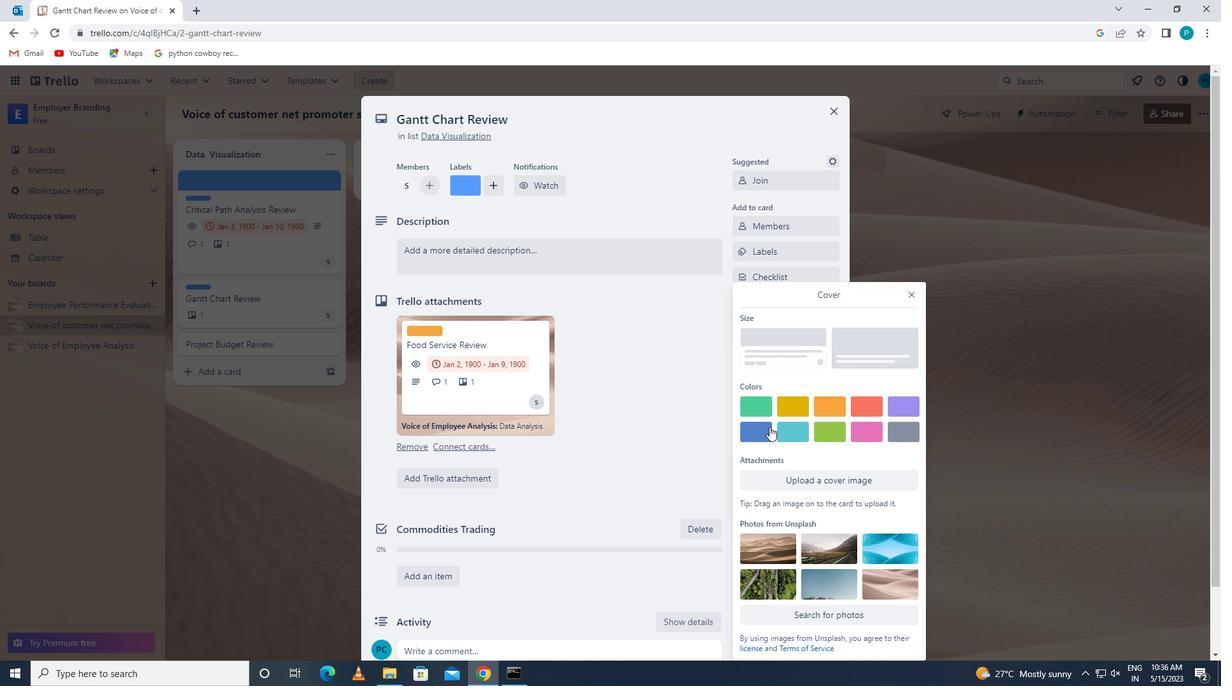
Action: Mouse moved to (914, 270)
Screenshot: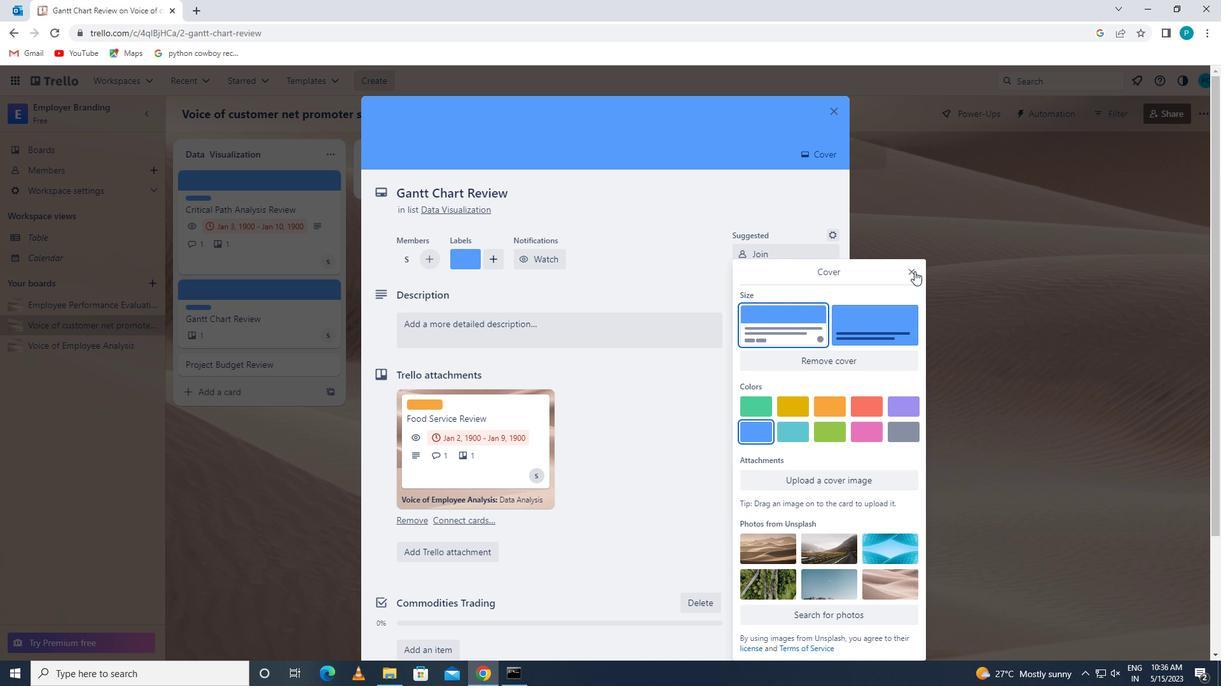 
Action: Mouse pressed left at (914, 270)
Screenshot: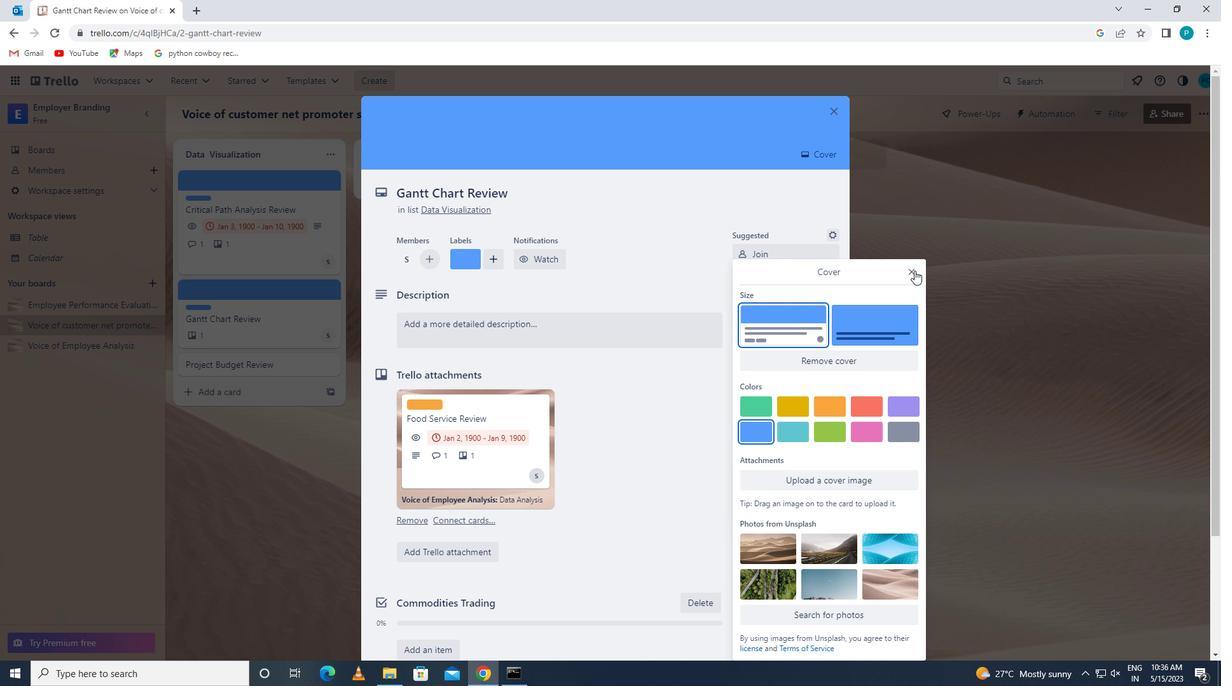 
Action: Mouse moved to (597, 325)
Screenshot: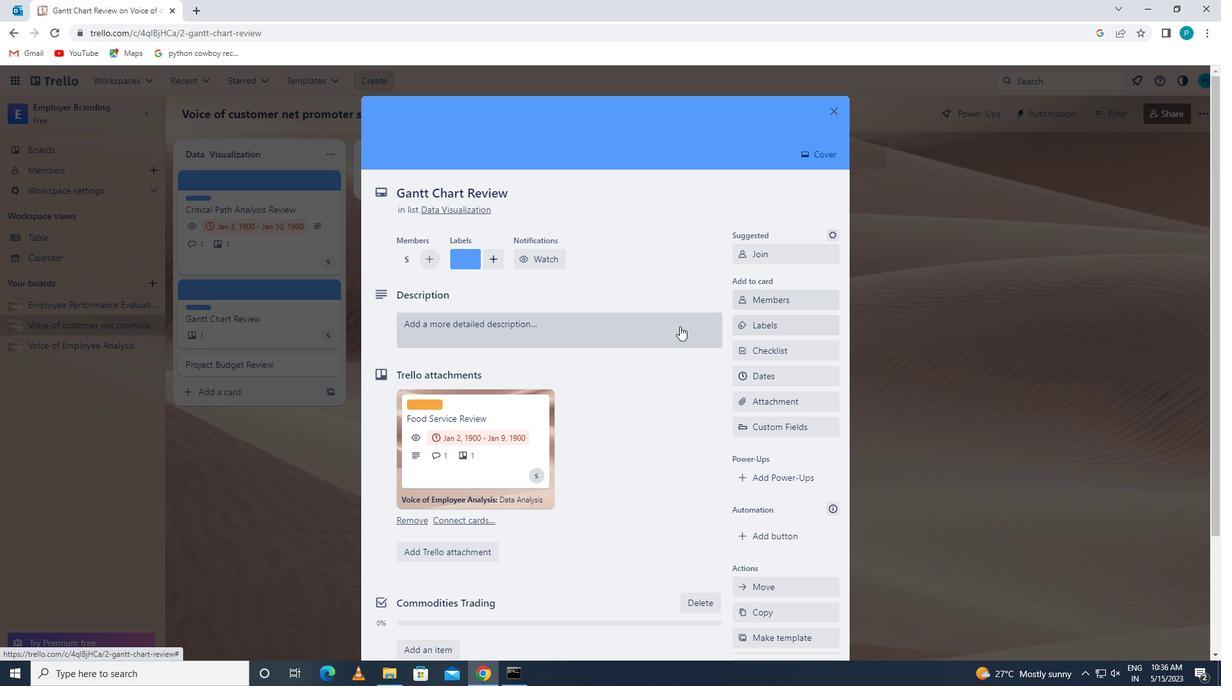 
Action: Mouse pressed left at (597, 325)
Screenshot: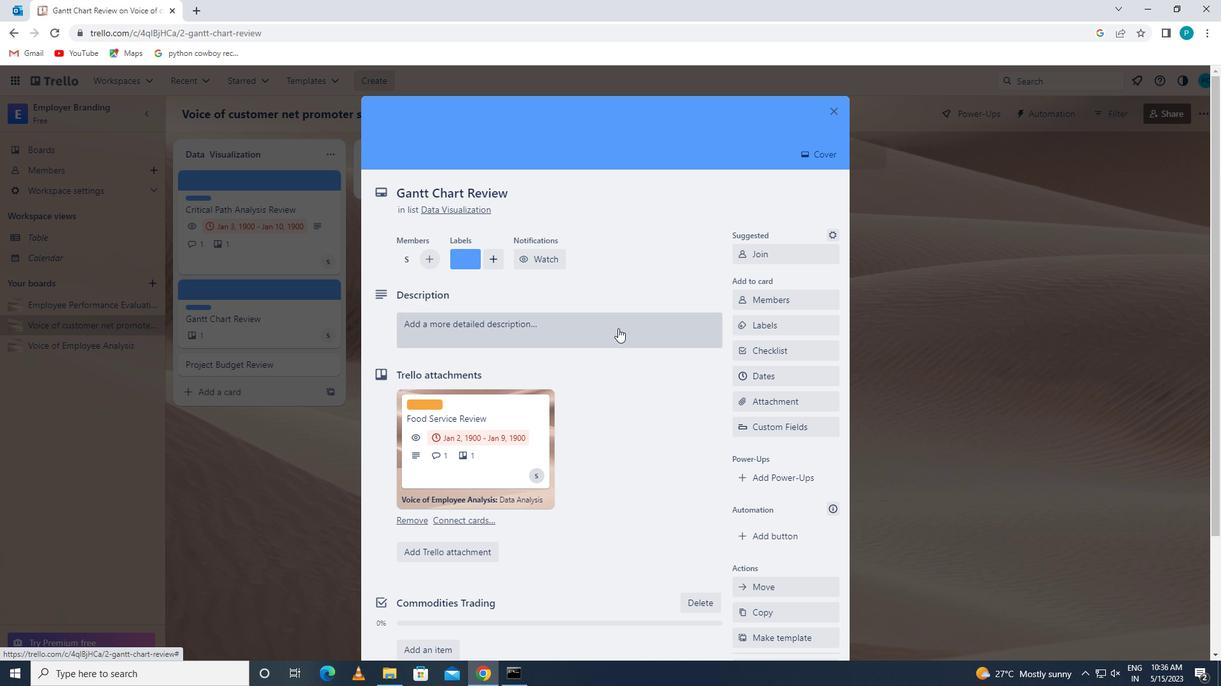 
Action: Key pressed <Key.caps_lock>c<Key.caps_lock>onduct<Key.space>customer<Key.space>research<Key.space>for<Key.space>new<Key.space>market<Key.space>expansion<Key.space>opportunities
Screenshot: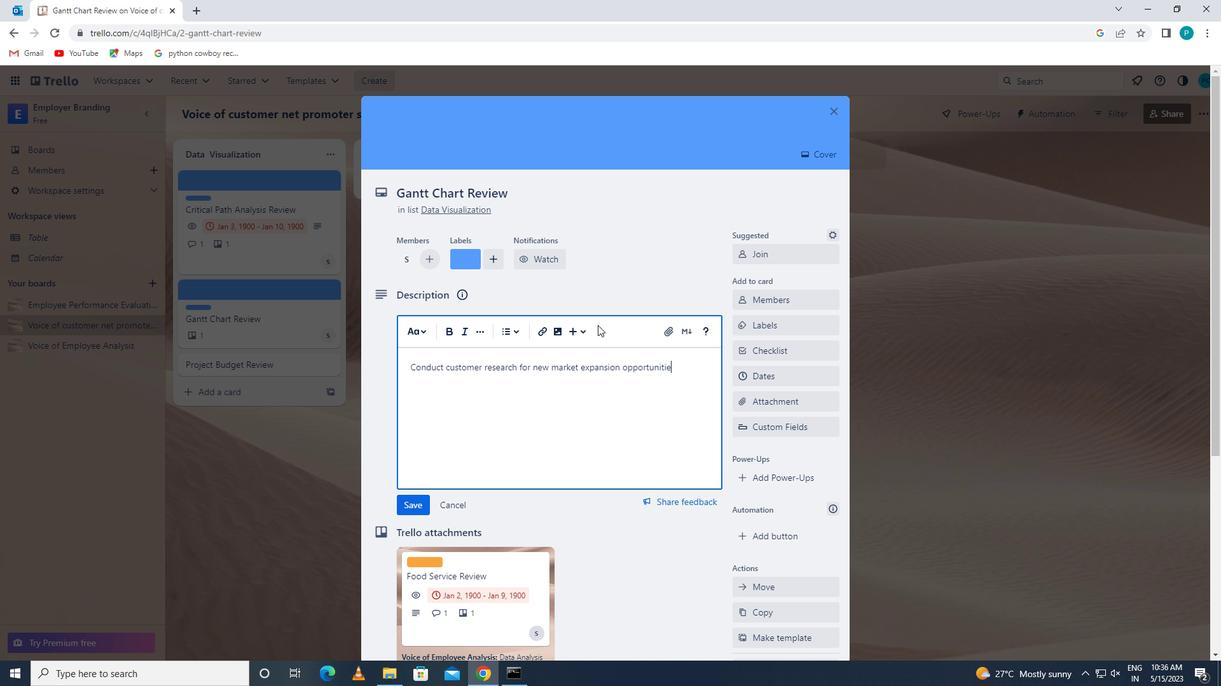 
Action: Mouse moved to (418, 501)
Screenshot: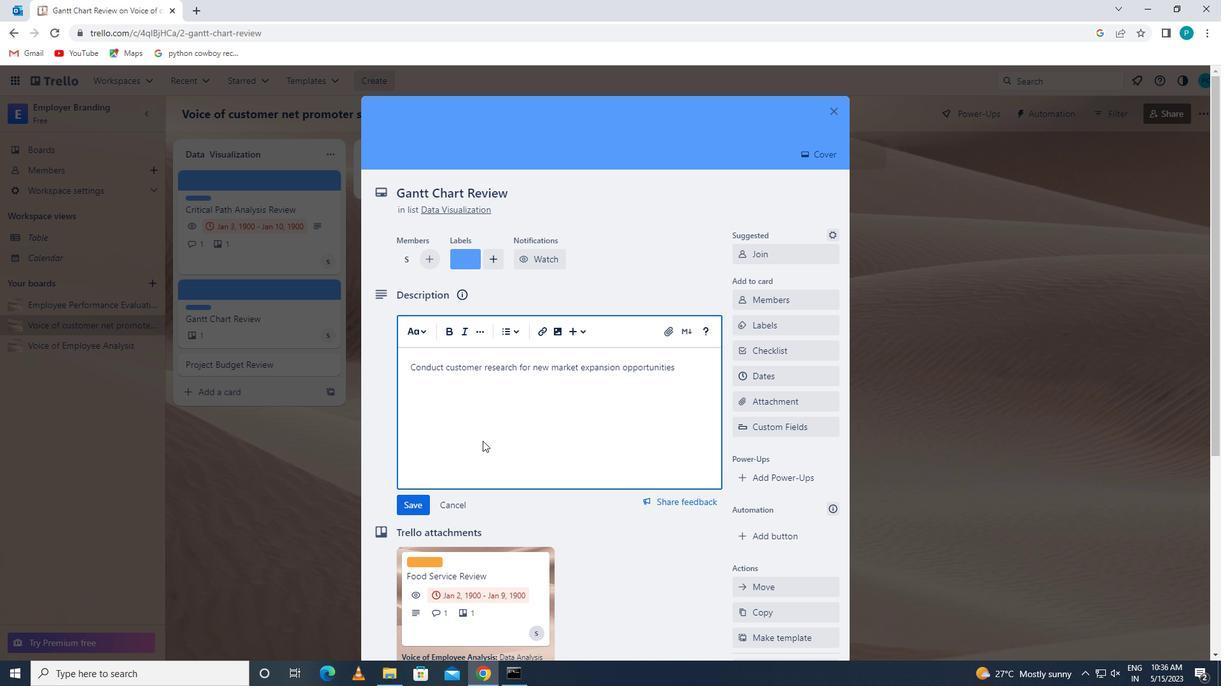 
Action: Mouse pressed left at (418, 501)
Screenshot: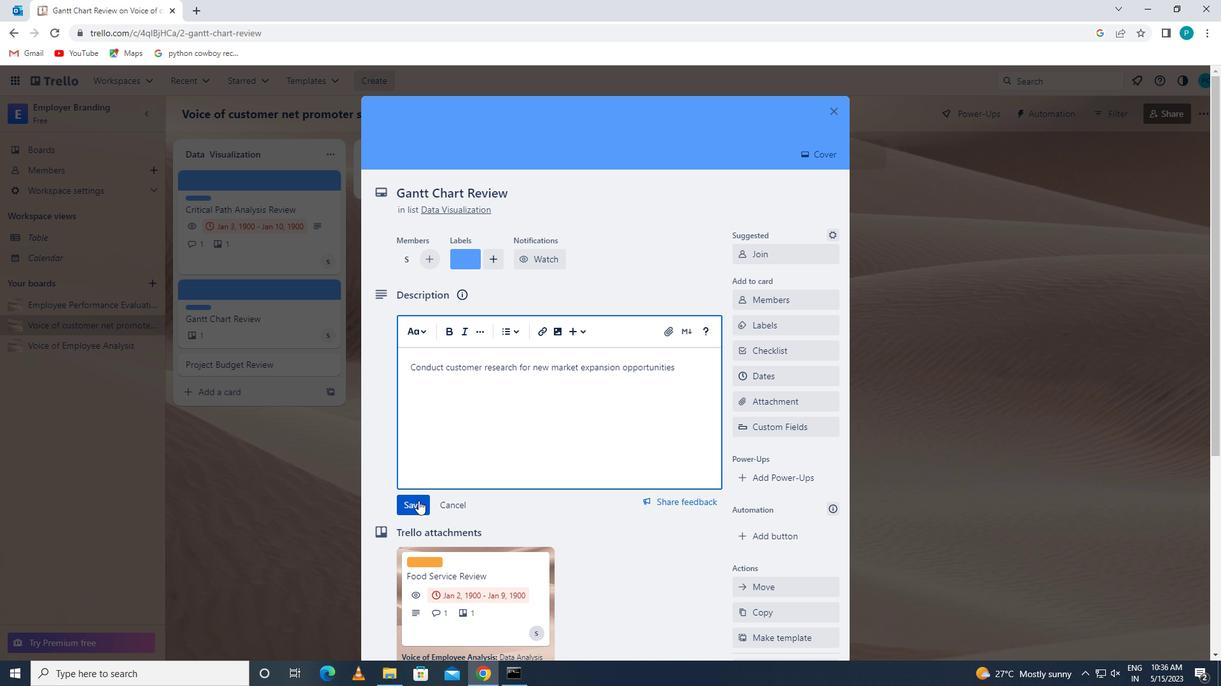 
Action: Mouse moved to (615, 503)
Screenshot: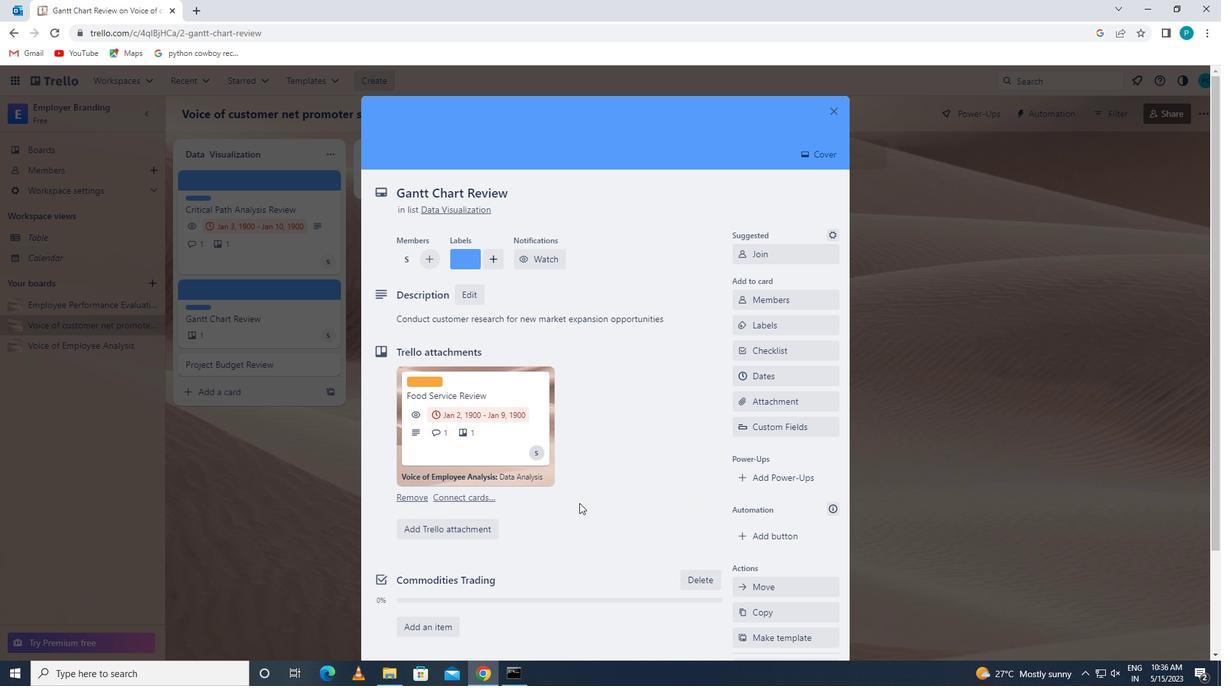 
Action: Mouse scrolled (615, 503) with delta (0, 0)
Screenshot: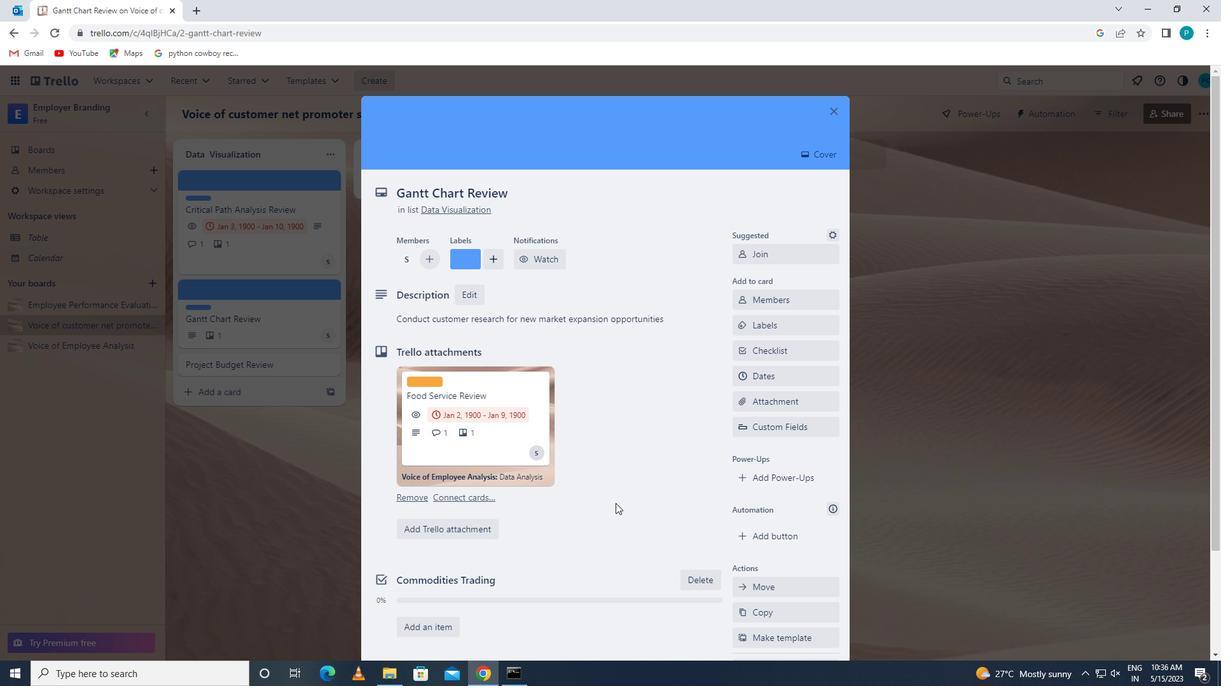 
Action: Mouse scrolled (615, 503) with delta (0, 0)
Screenshot: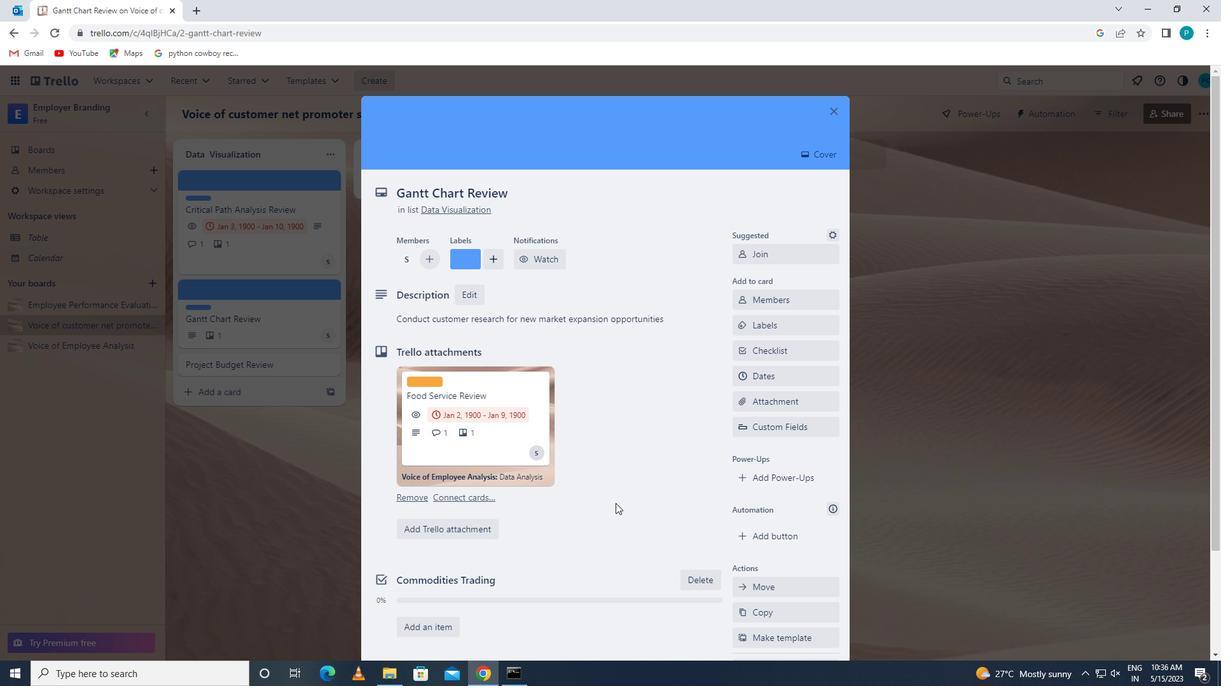 
Action: Mouse scrolled (615, 503) with delta (0, 0)
Screenshot: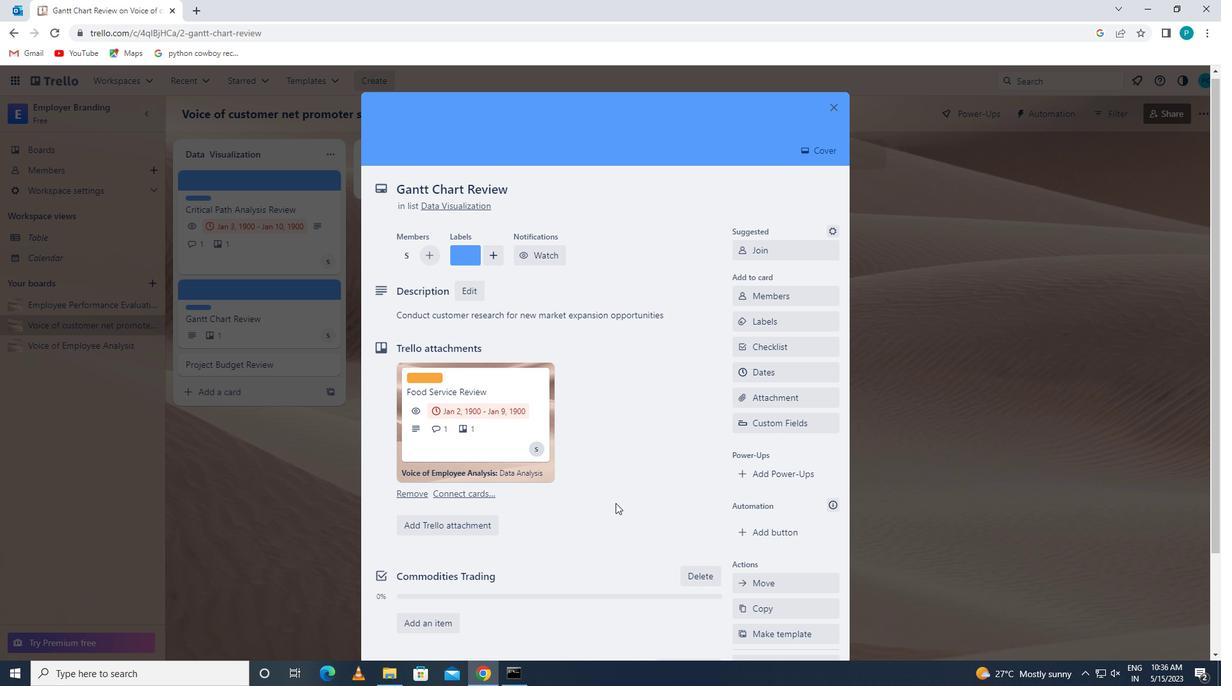 
Action: Mouse scrolled (615, 503) with delta (0, 0)
Screenshot: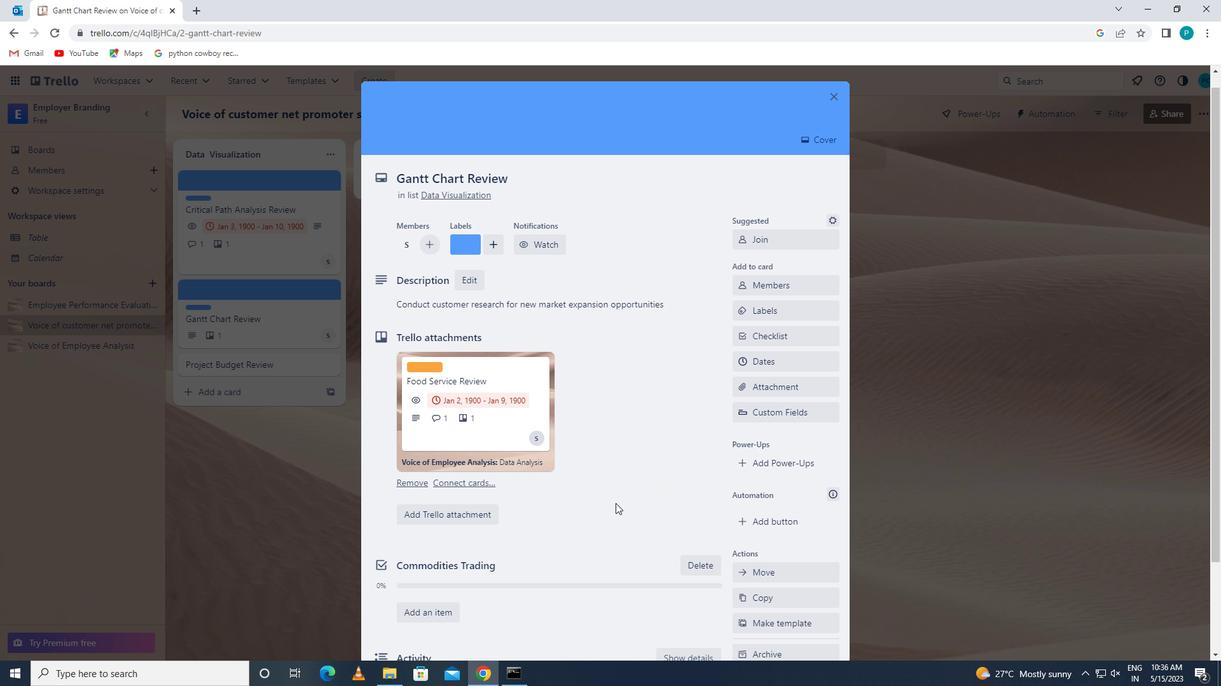 
Action: Mouse moved to (470, 586)
Screenshot: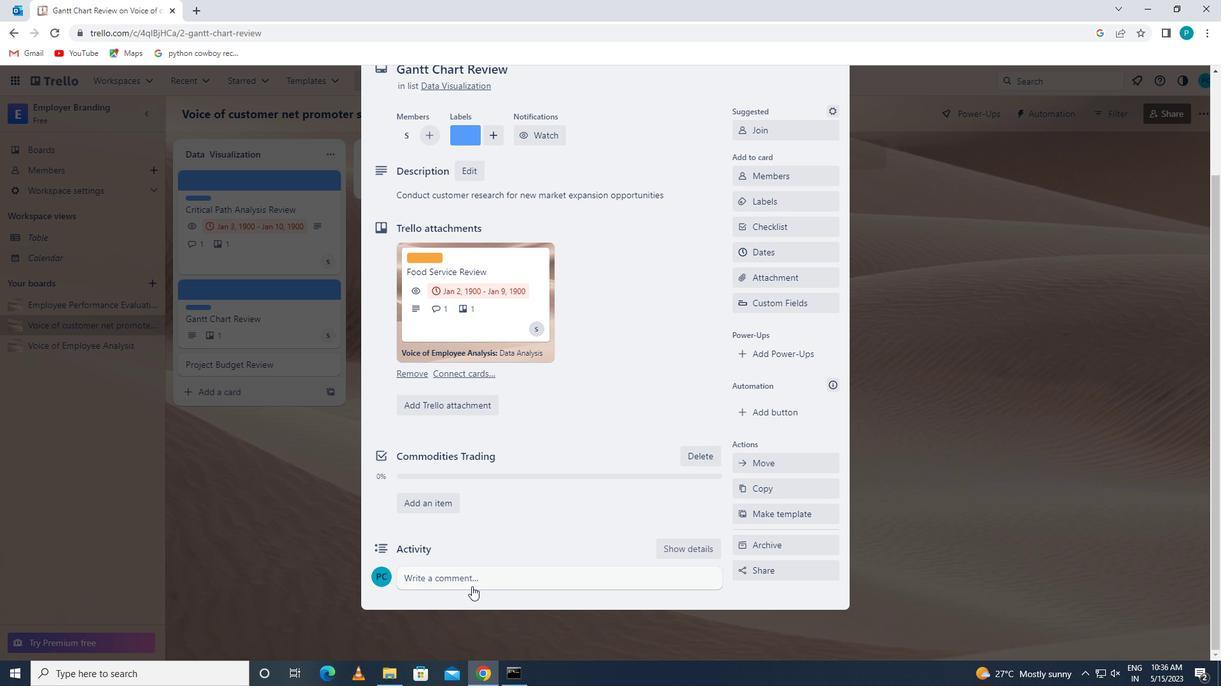 
Action: Mouse pressed left at (470, 586)
Screenshot: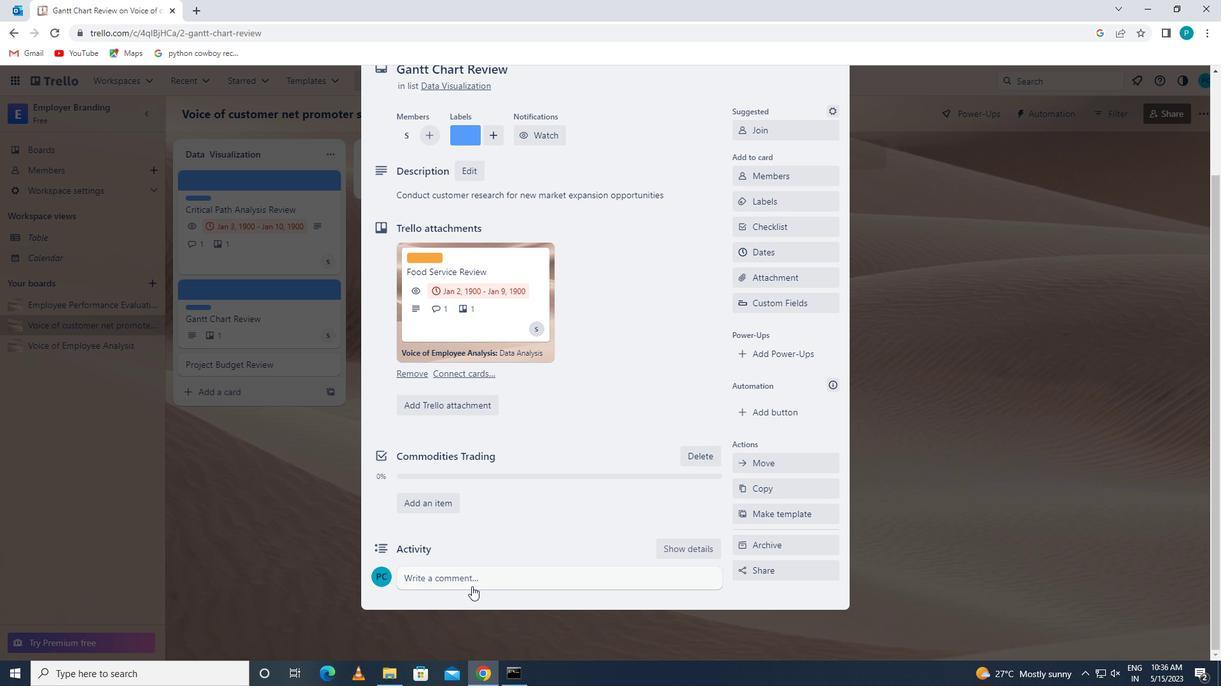 
Action: Key pressed <Key.caps_lock>l<Key.caps_lock>et<Key.space>us<Key.space>approach<Key.space>this<Key.space>task<Key.space>with<Key.space>a<Key.space>sense<Key.space>of<Key.space>urgency<Key.space>and<Key.space>prort<Key.backspace>itize<Key.space>it<Key.space>accordingly
Screenshot: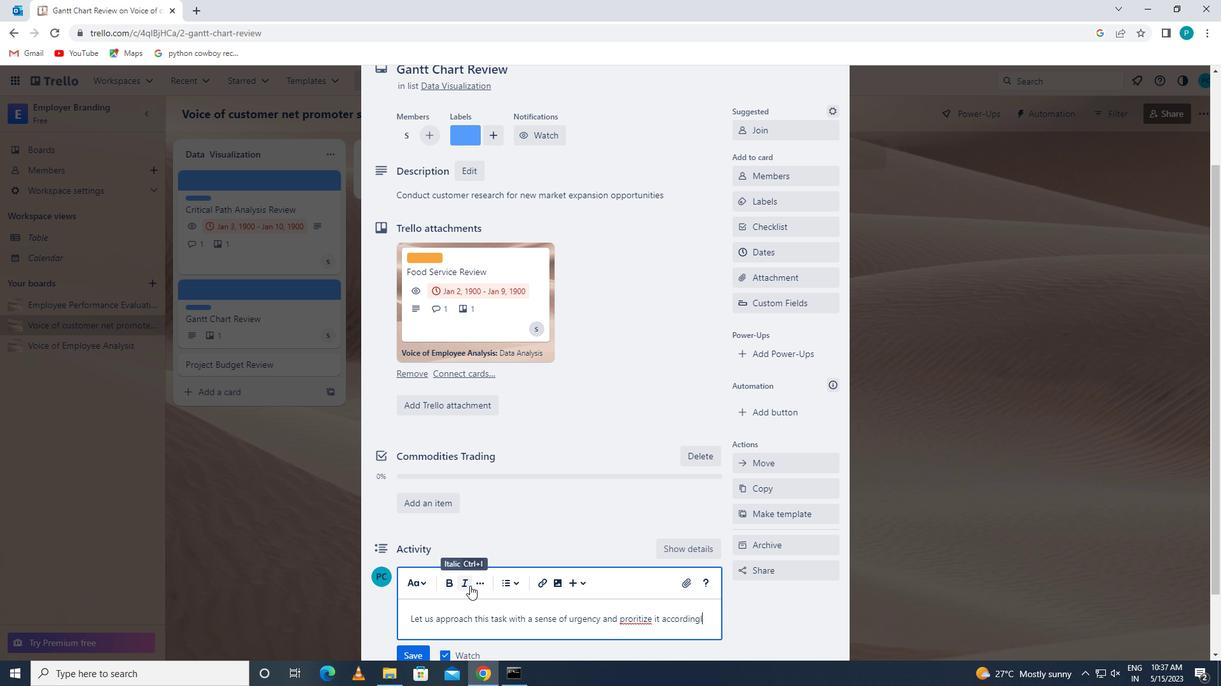 
Action: Mouse scrolled (470, 585) with delta (0, 0)
Screenshot: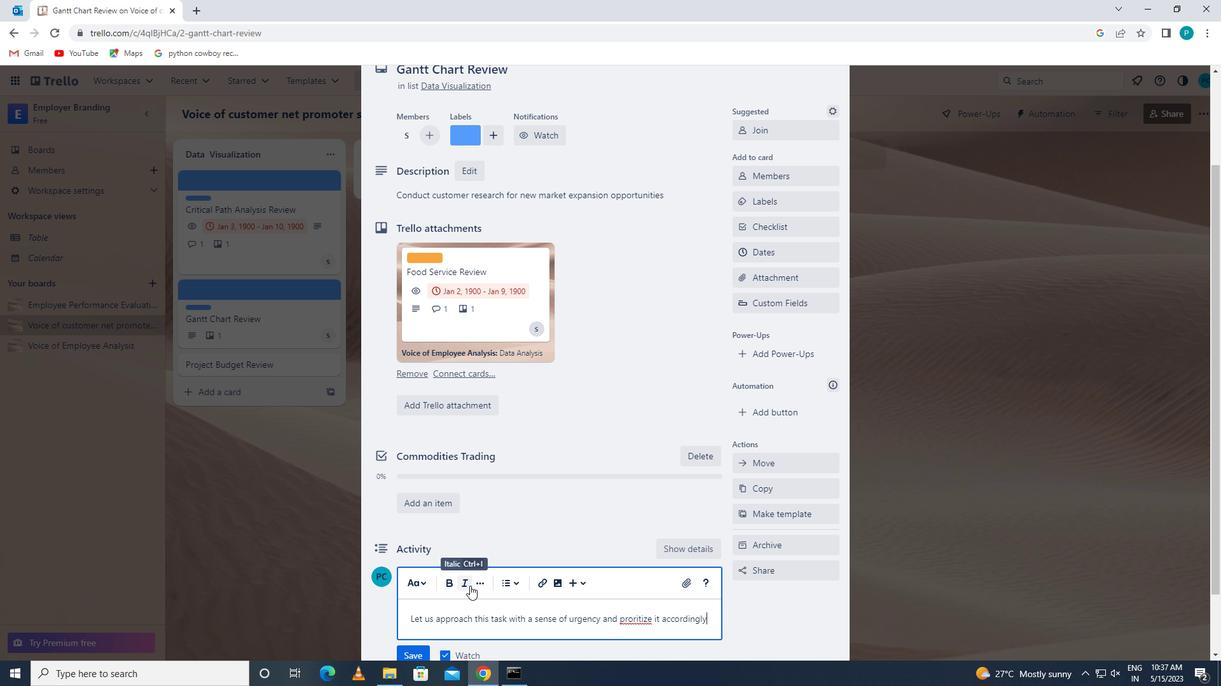 
Action: Mouse scrolled (470, 585) with delta (0, 0)
Screenshot: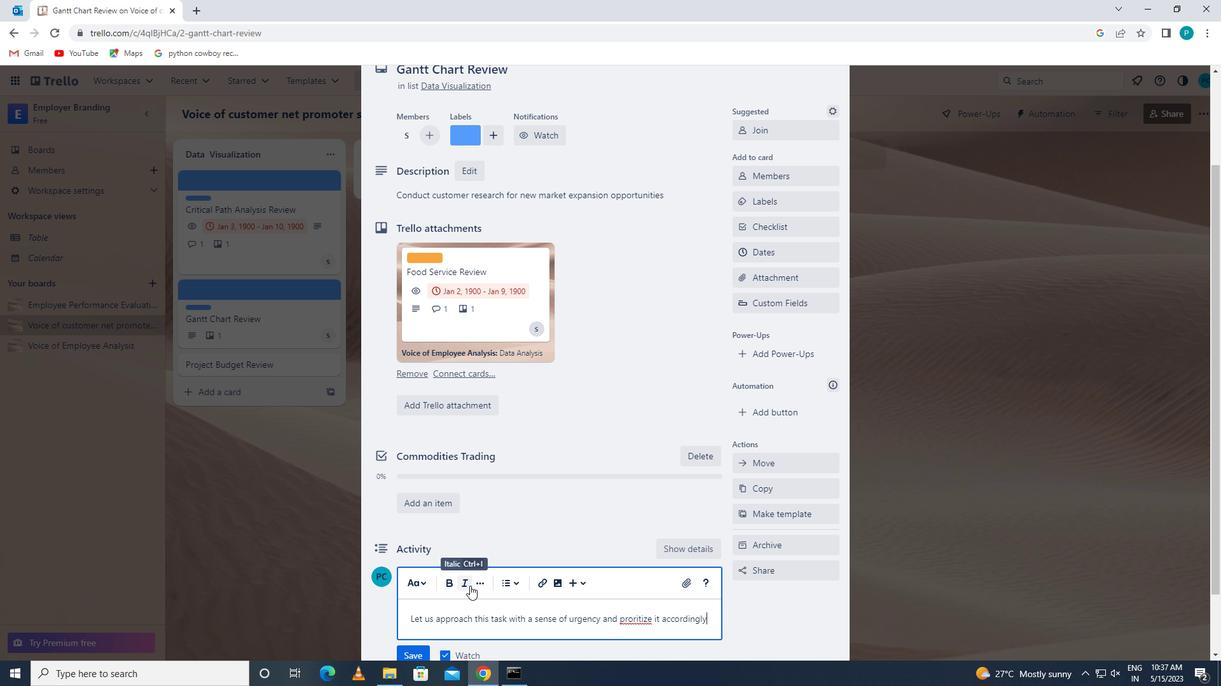 
Action: Mouse moved to (403, 577)
Screenshot: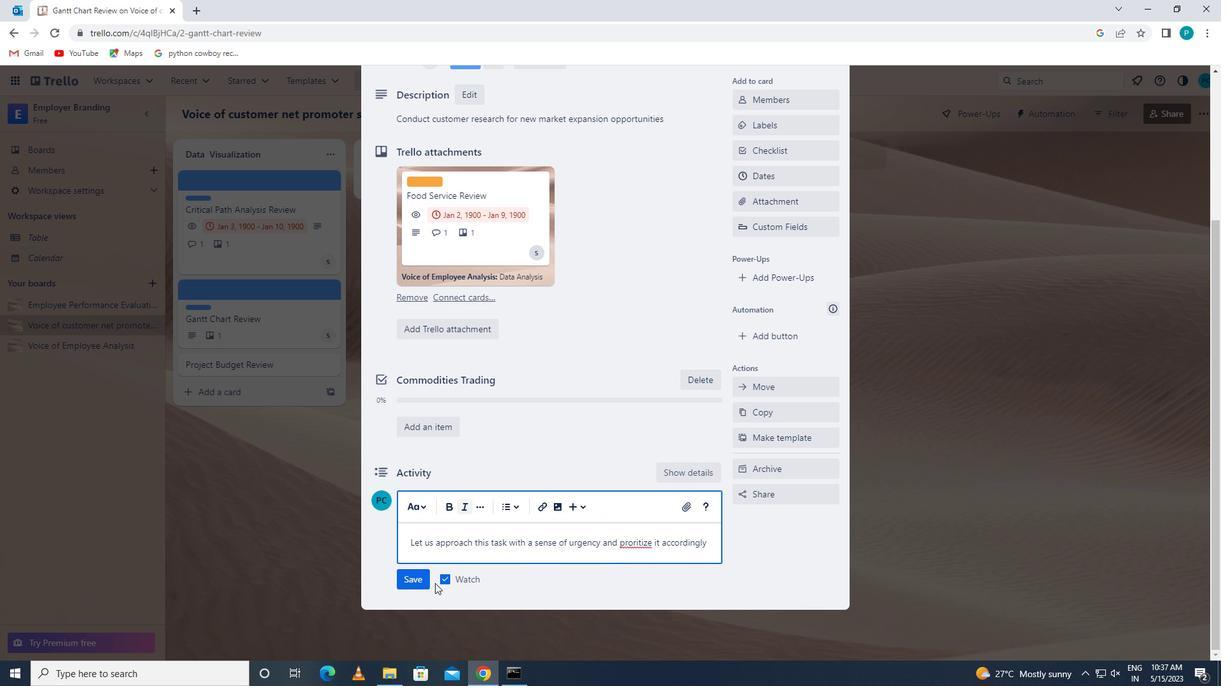 
Action: Mouse pressed left at (403, 577)
Screenshot: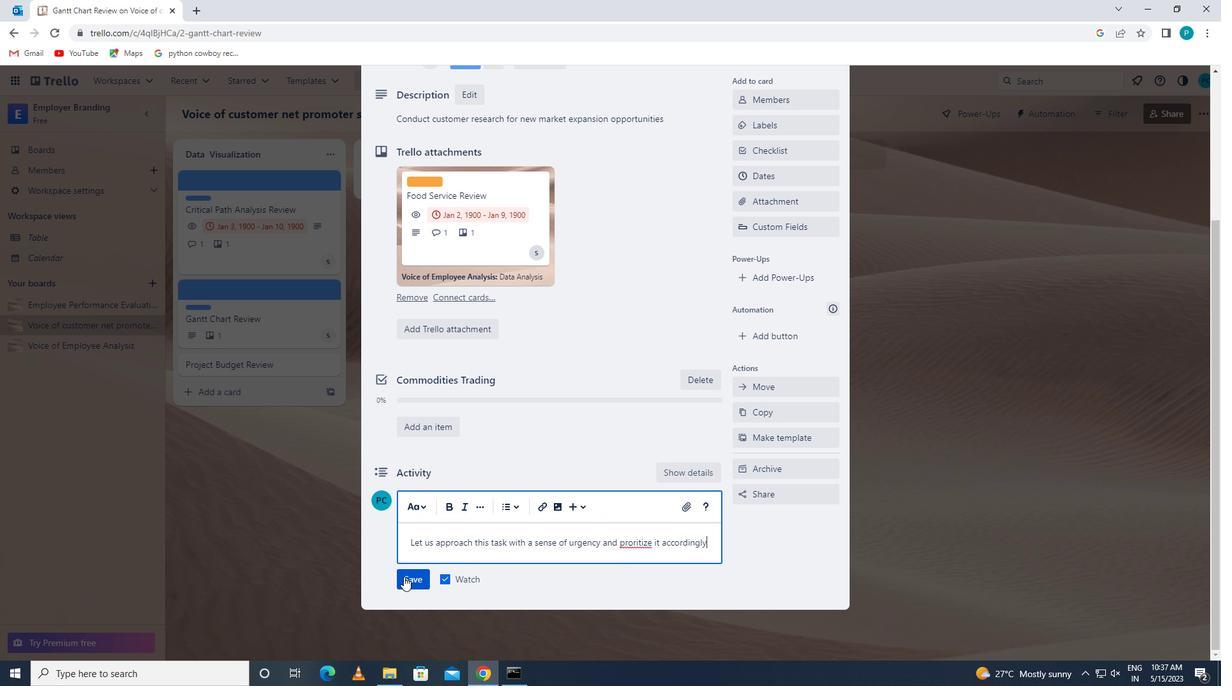 
Action: Mouse moved to (881, 445)
Screenshot: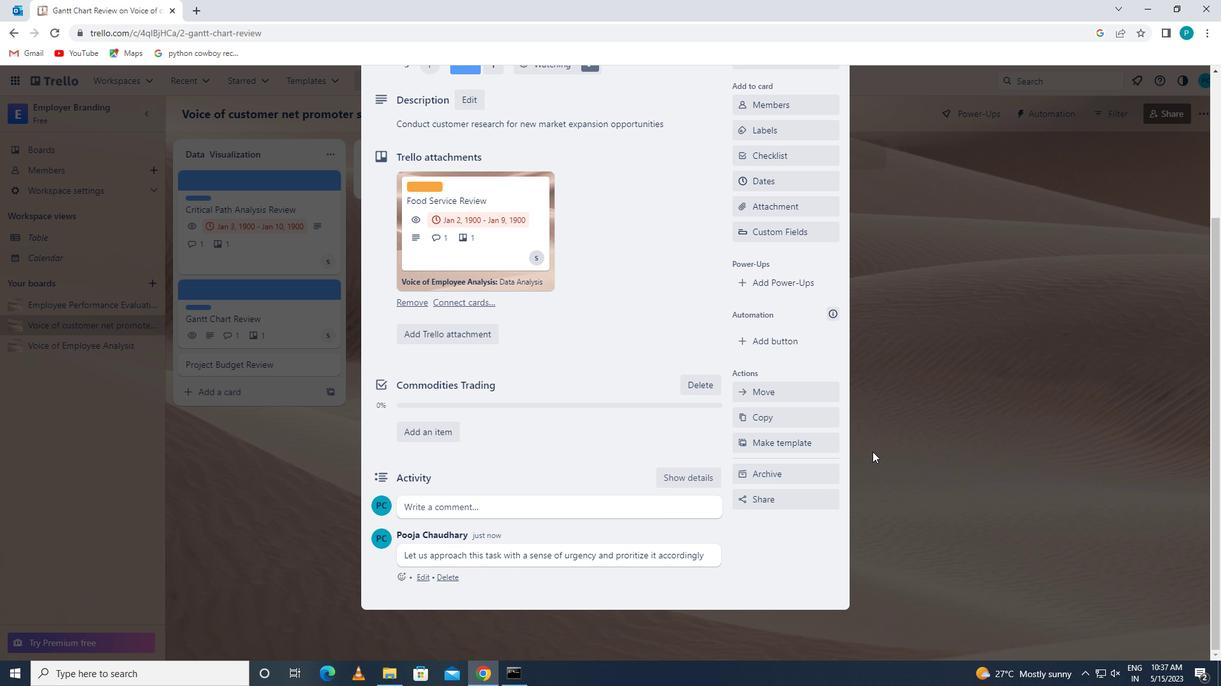 
Action: Mouse scrolled (881, 446) with delta (0, 0)
Screenshot: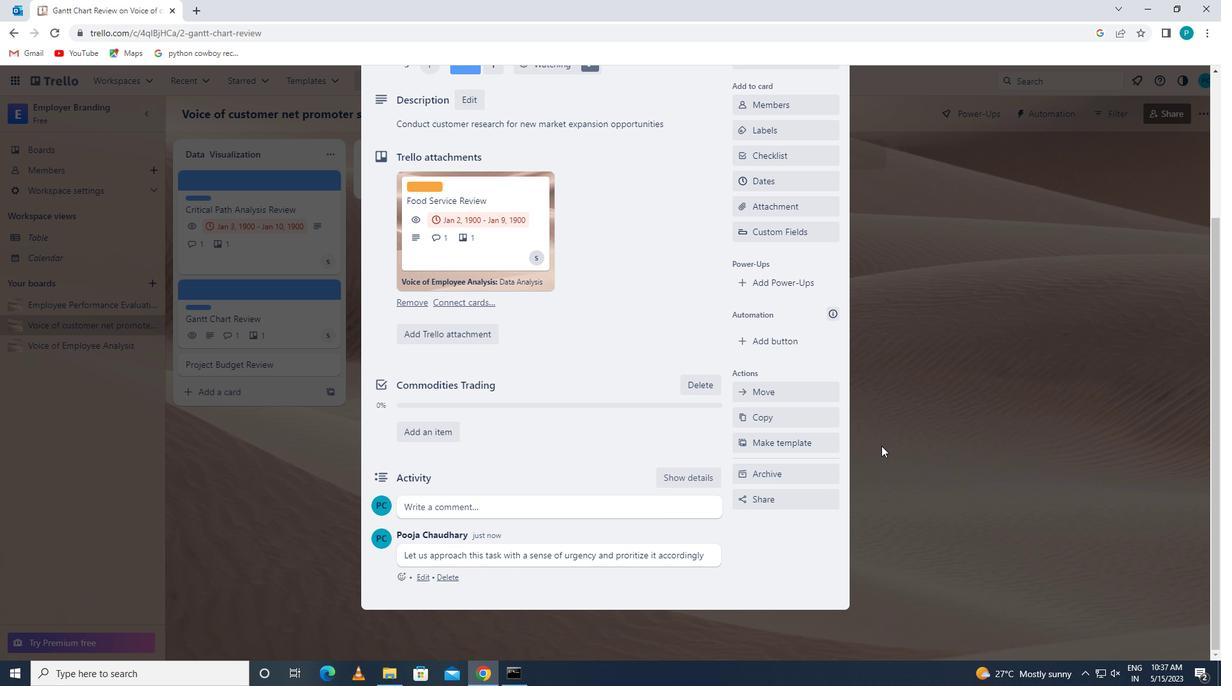 
Action: Mouse moved to (755, 237)
Screenshot: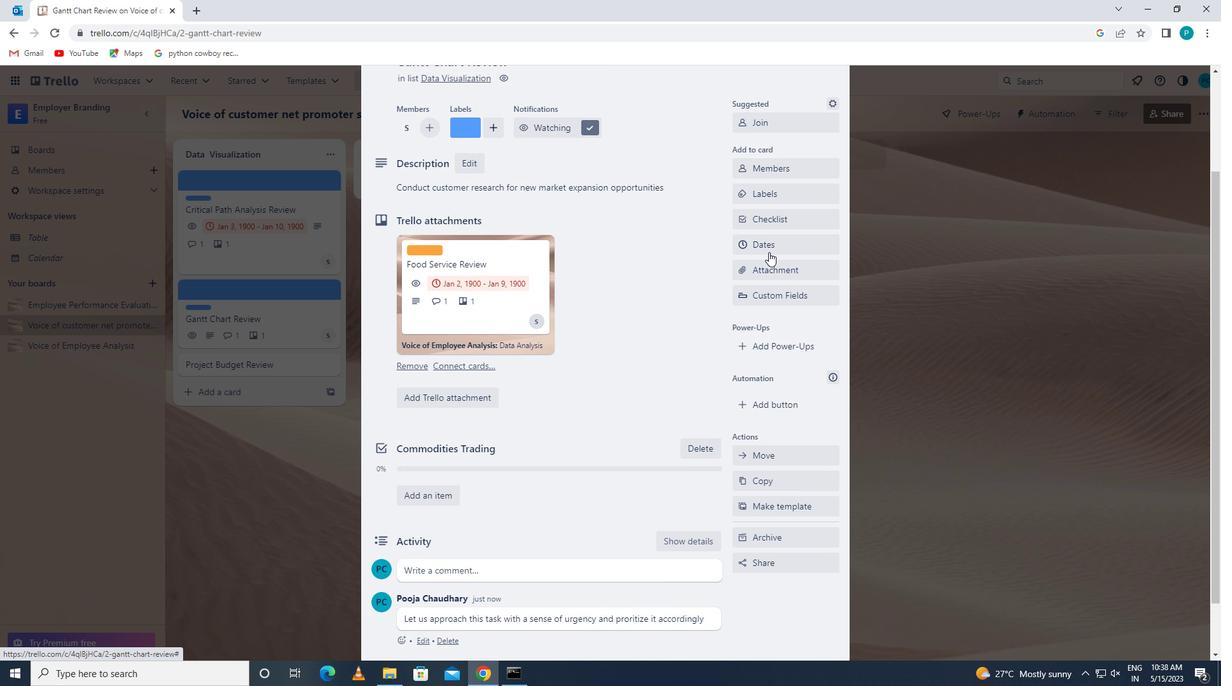 
Action: Mouse pressed left at (755, 237)
Screenshot: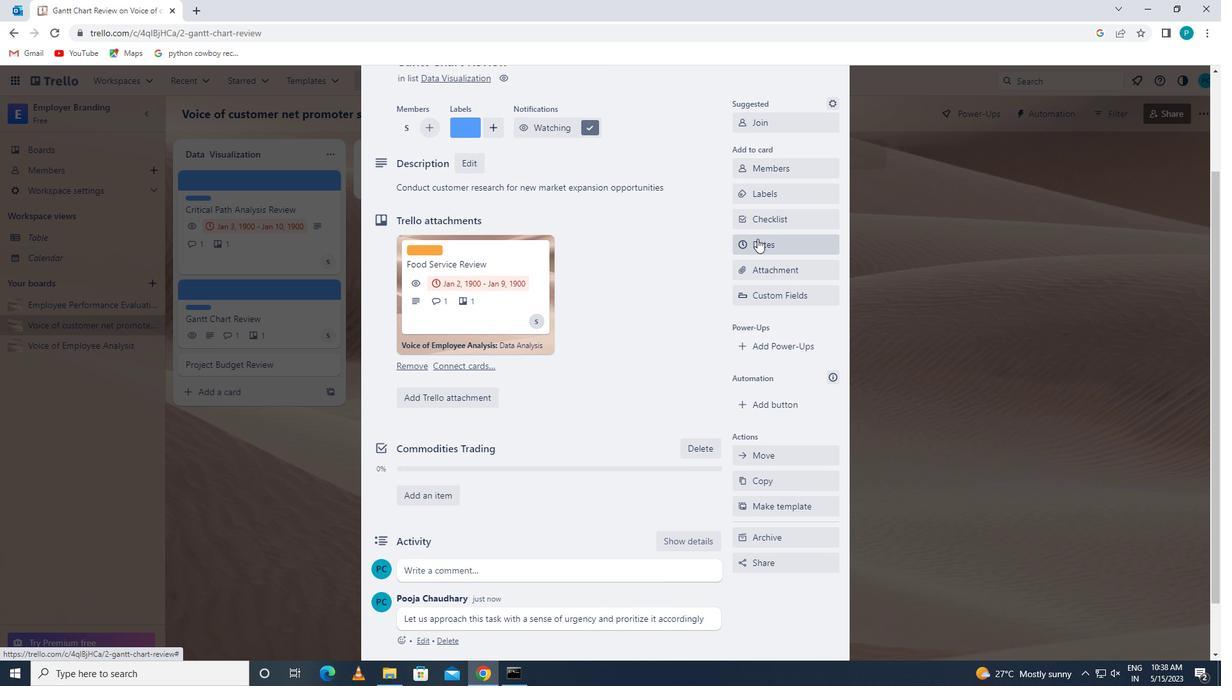 
Action: Mouse moved to (745, 342)
Screenshot: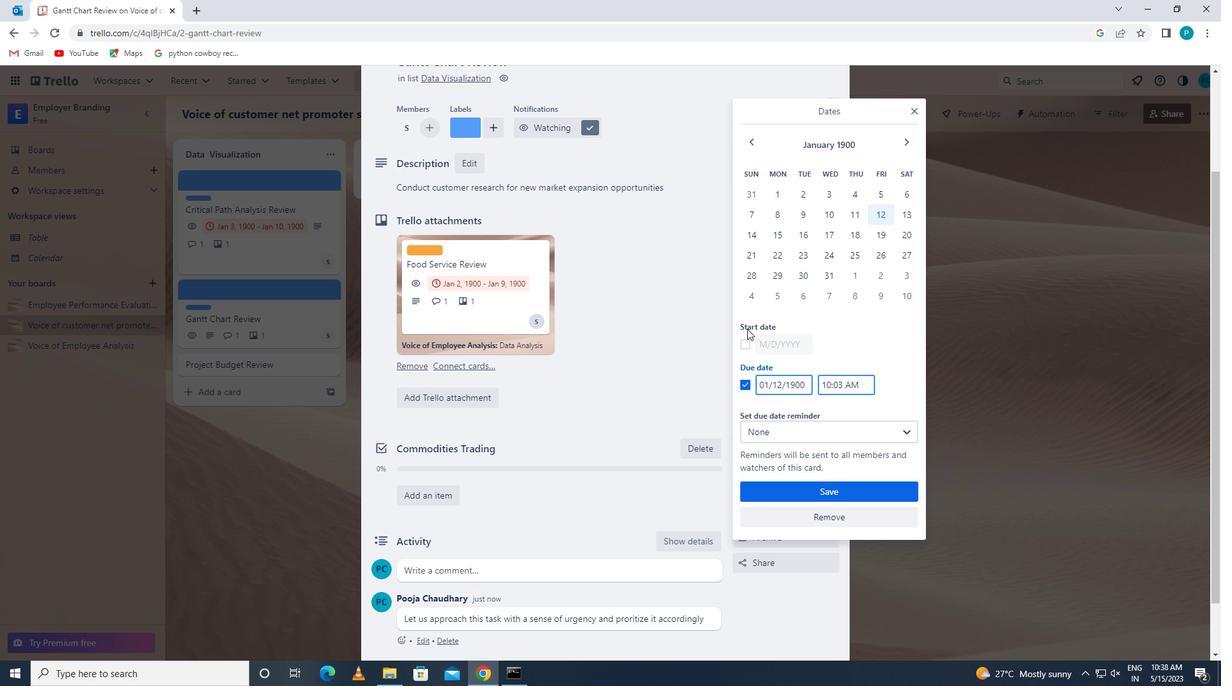 
Action: Mouse pressed left at (745, 342)
Screenshot: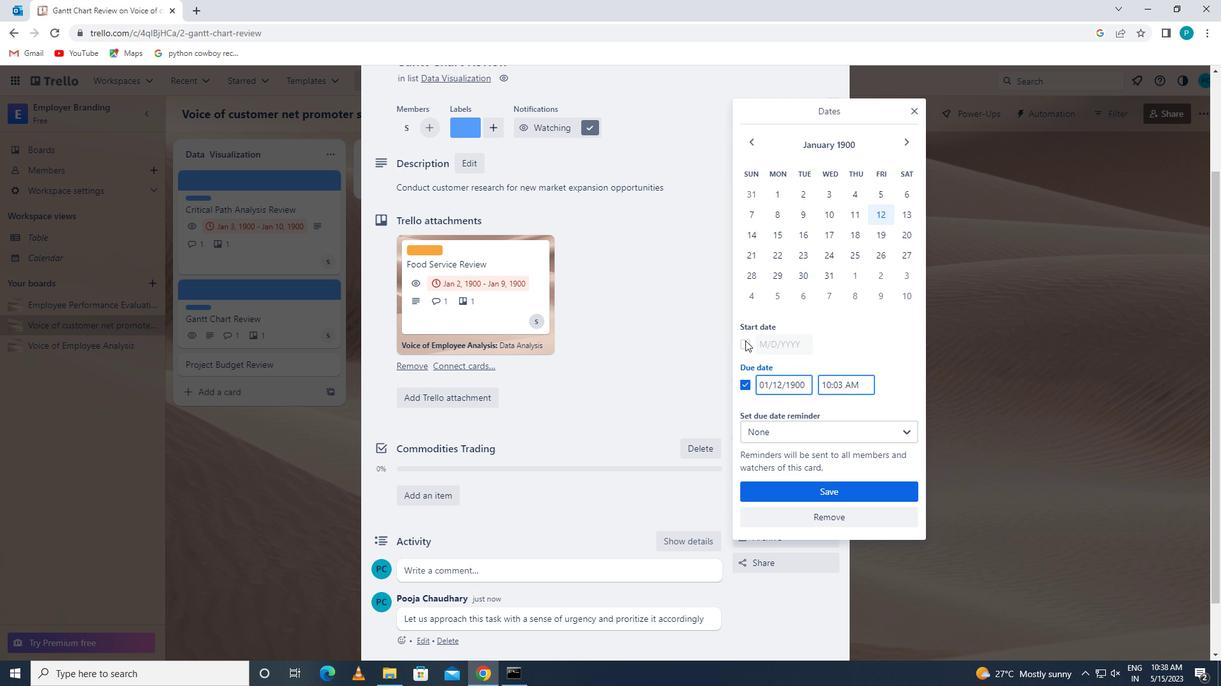 
Action: Mouse moved to (756, 346)
Screenshot: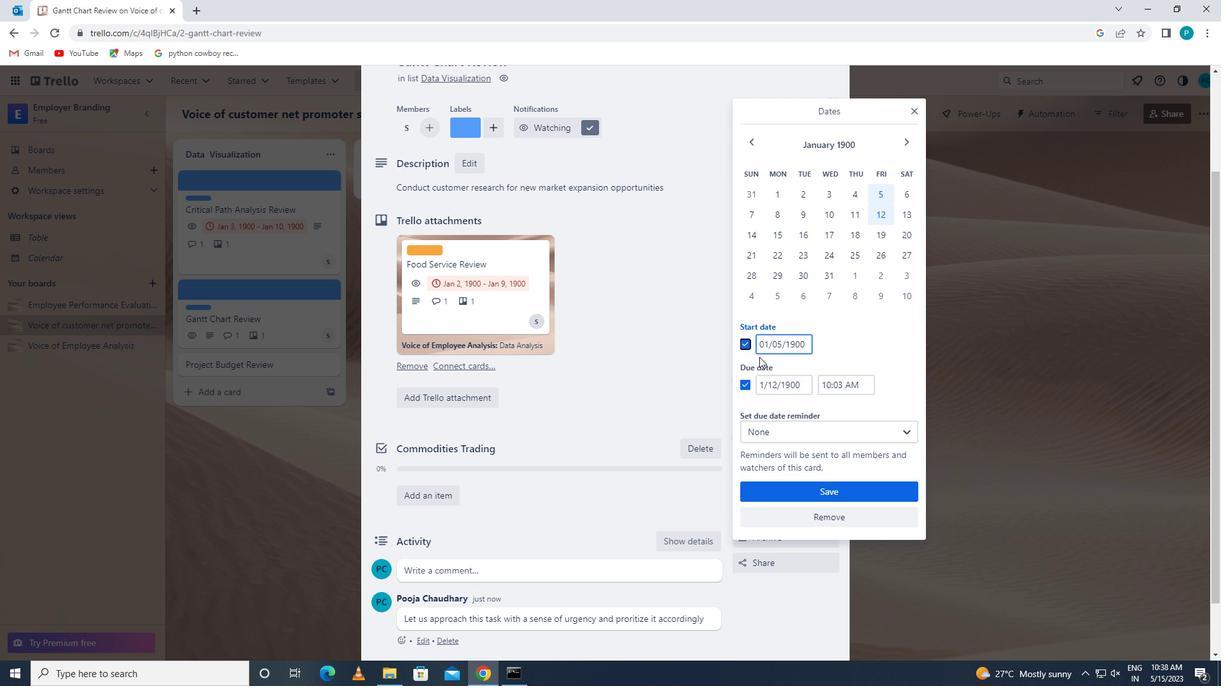 
Action: Mouse pressed left at (756, 346)
Screenshot: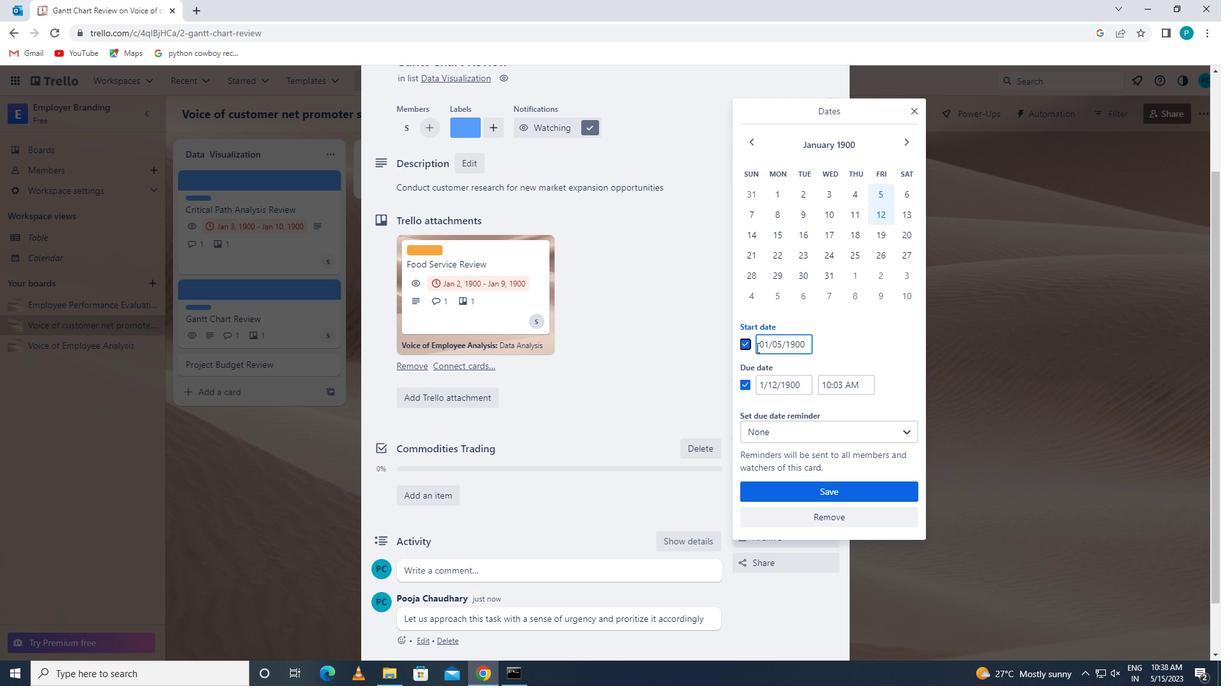 
Action: Mouse moved to (826, 367)
Screenshot: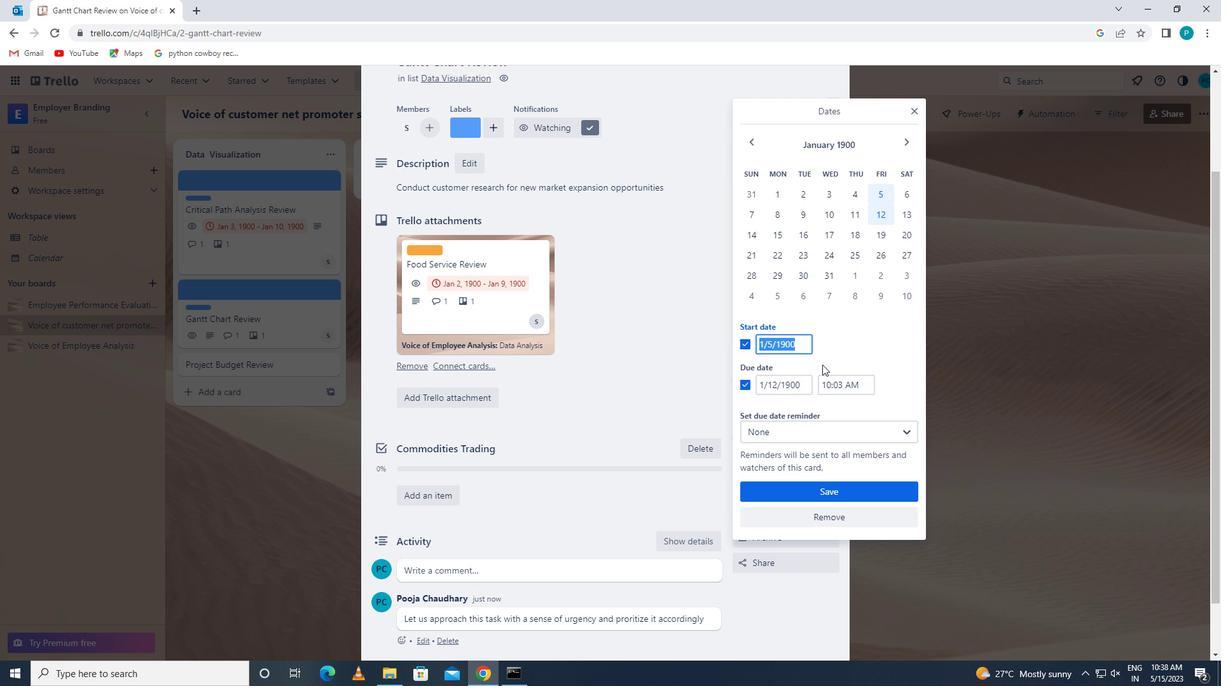
Action: Key pressed 1/6/1900
Screenshot: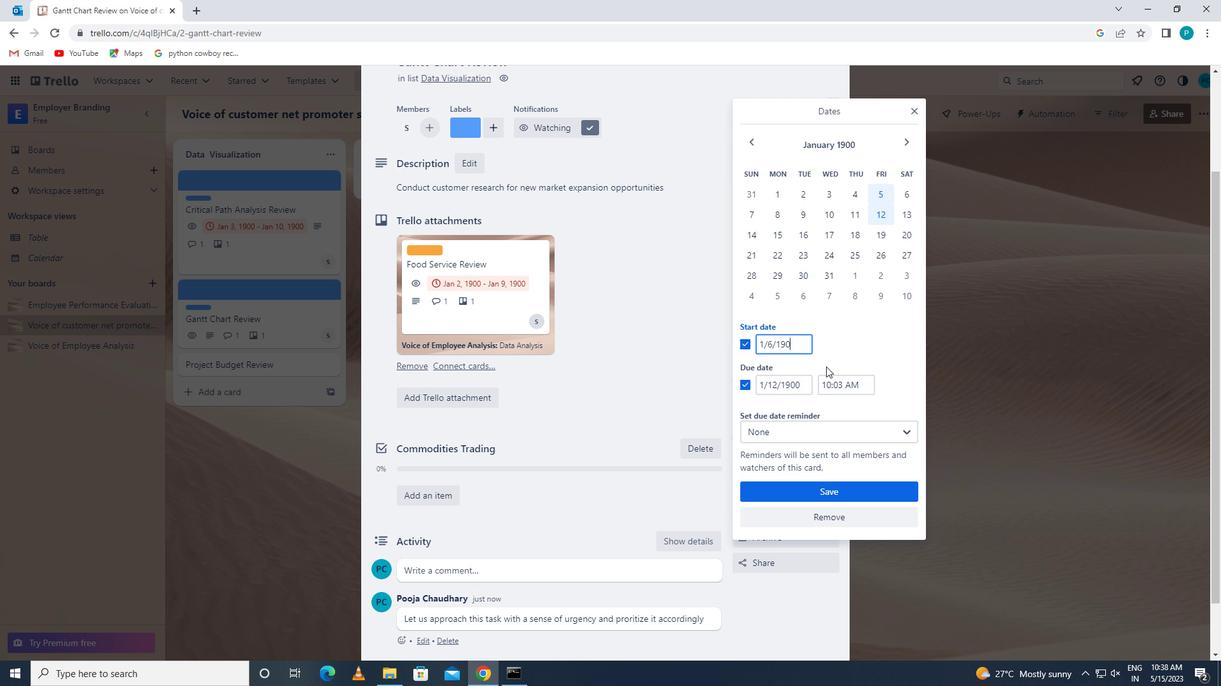 
Action: Mouse moved to (799, 386)
Screenshot: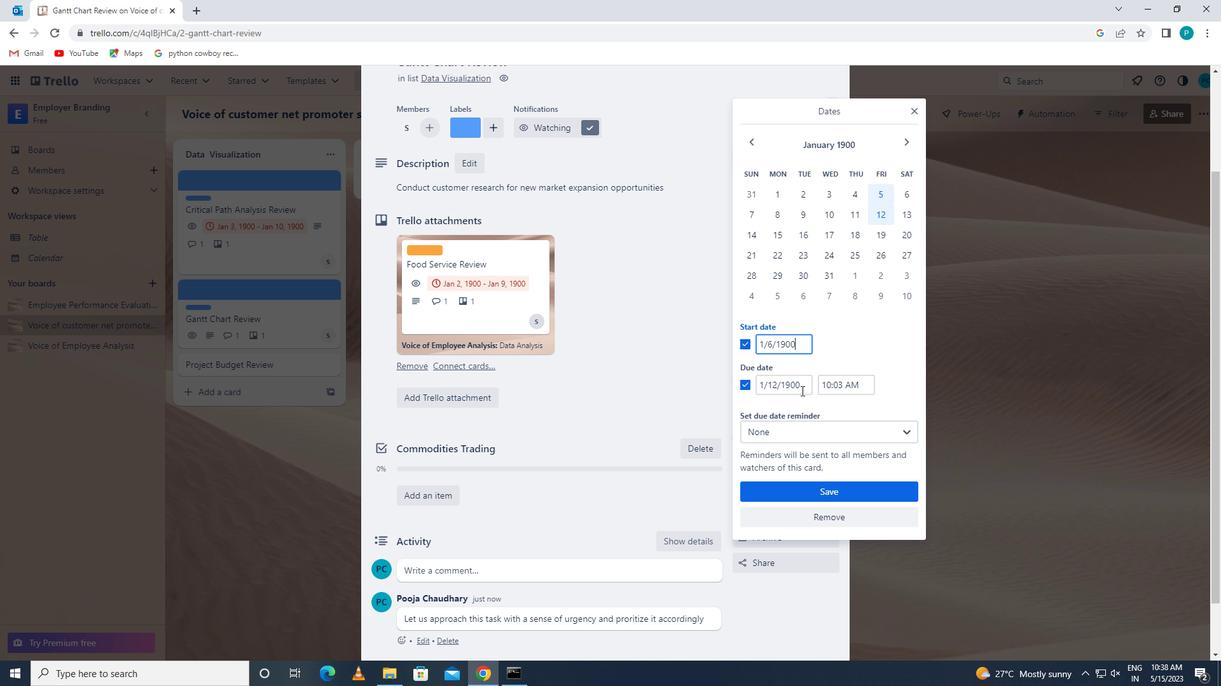 
Action: Mouse pressed left at (799, 386)
Screenshot: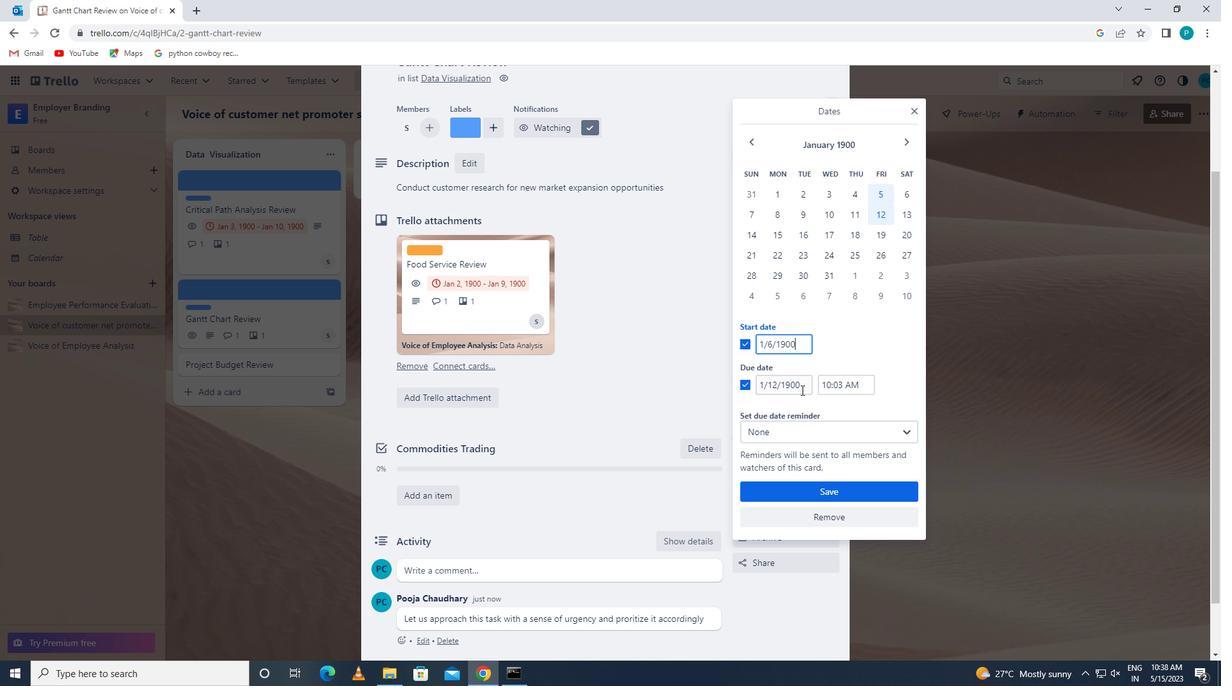 
Action: Mouse moved to (752, 394)
Screenshot: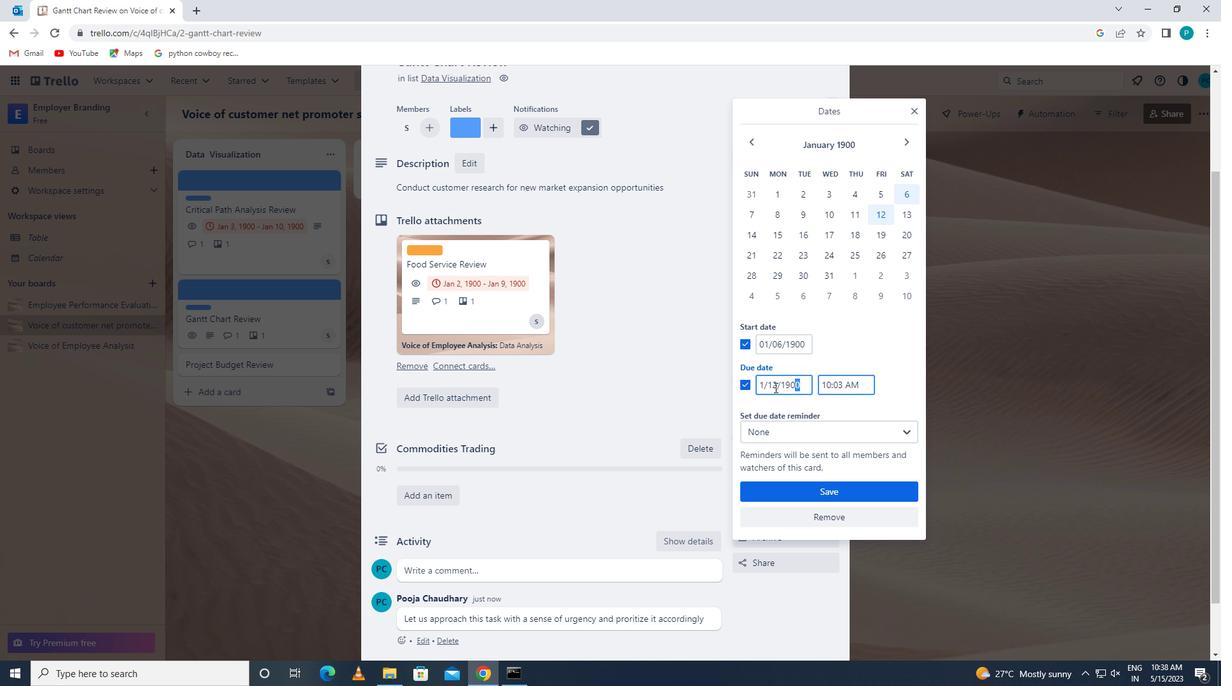 
Action: Key pressed 1/13/1900
Screenshot: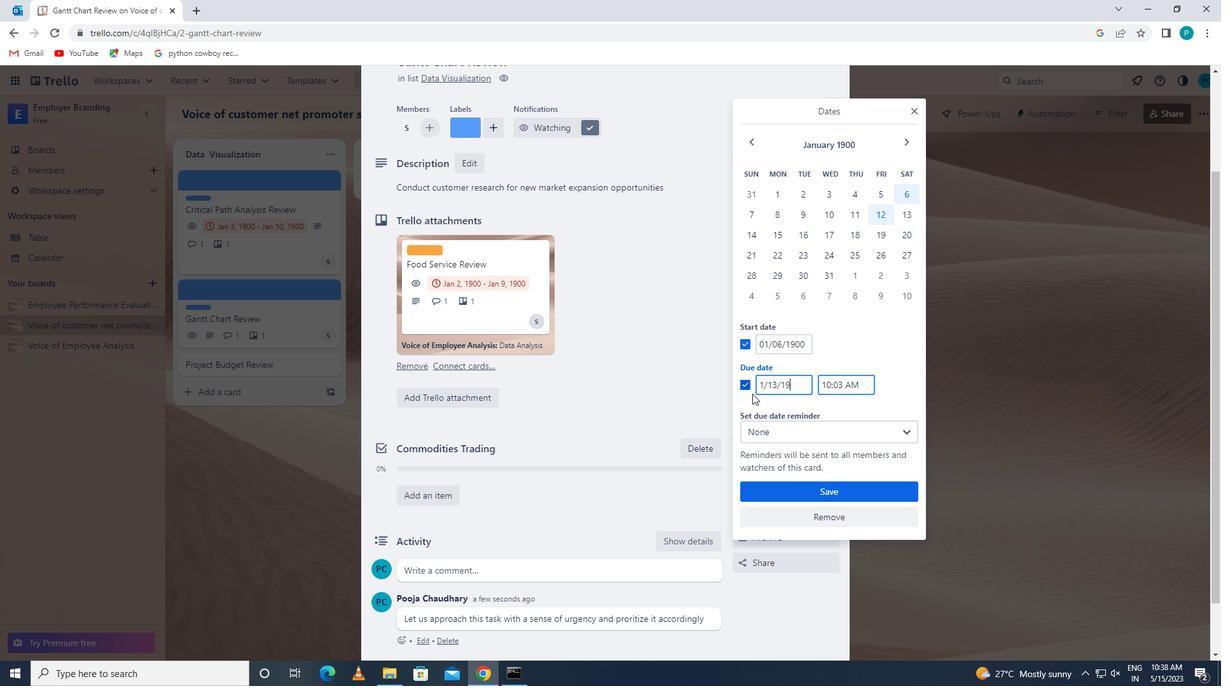 
Action: Mouse moved to (791, 493)
Screenshot: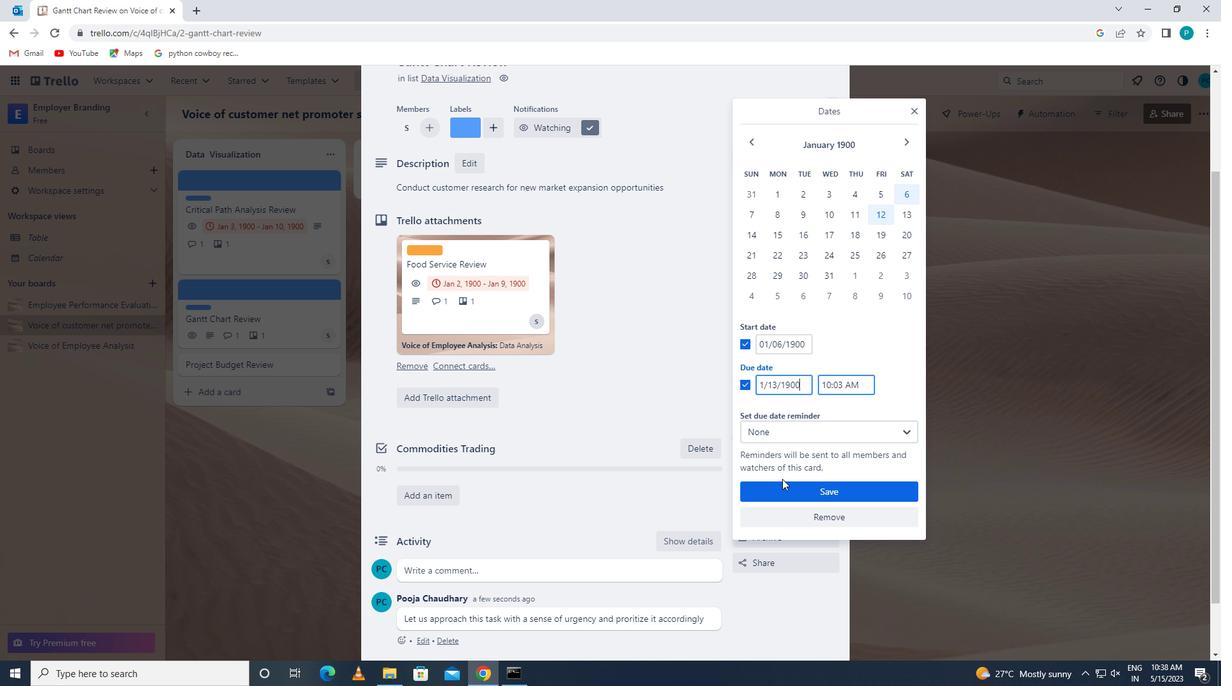 
Action: Mouse pressed left at (791, 493)
Screenshot: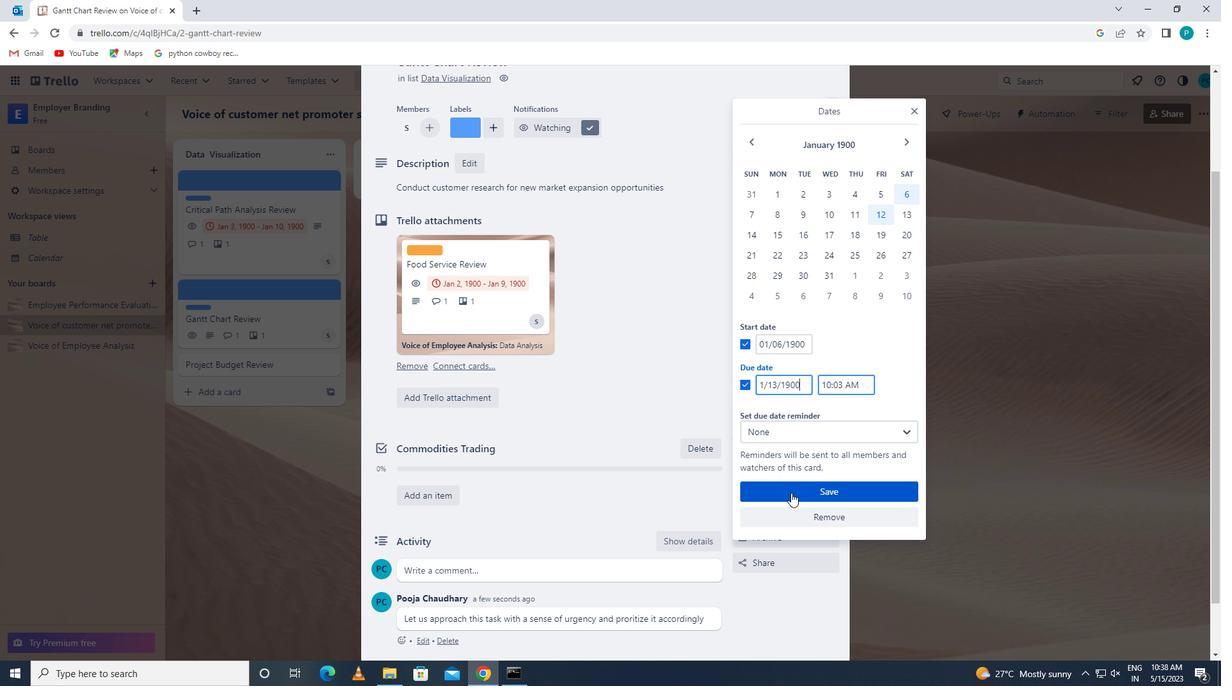 
Action: Mouse moved to (668, 459)
Screenshot: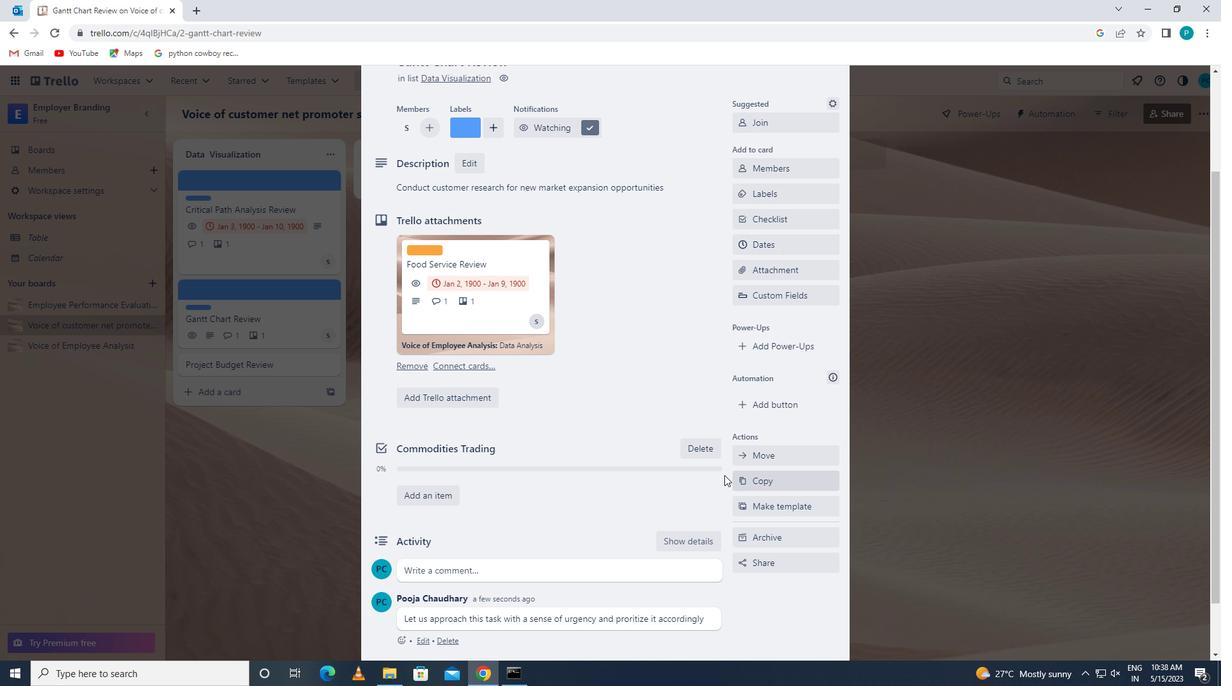 
Action: Mouse scrolled (668, 460) with delta (0, 0)
Screenshot: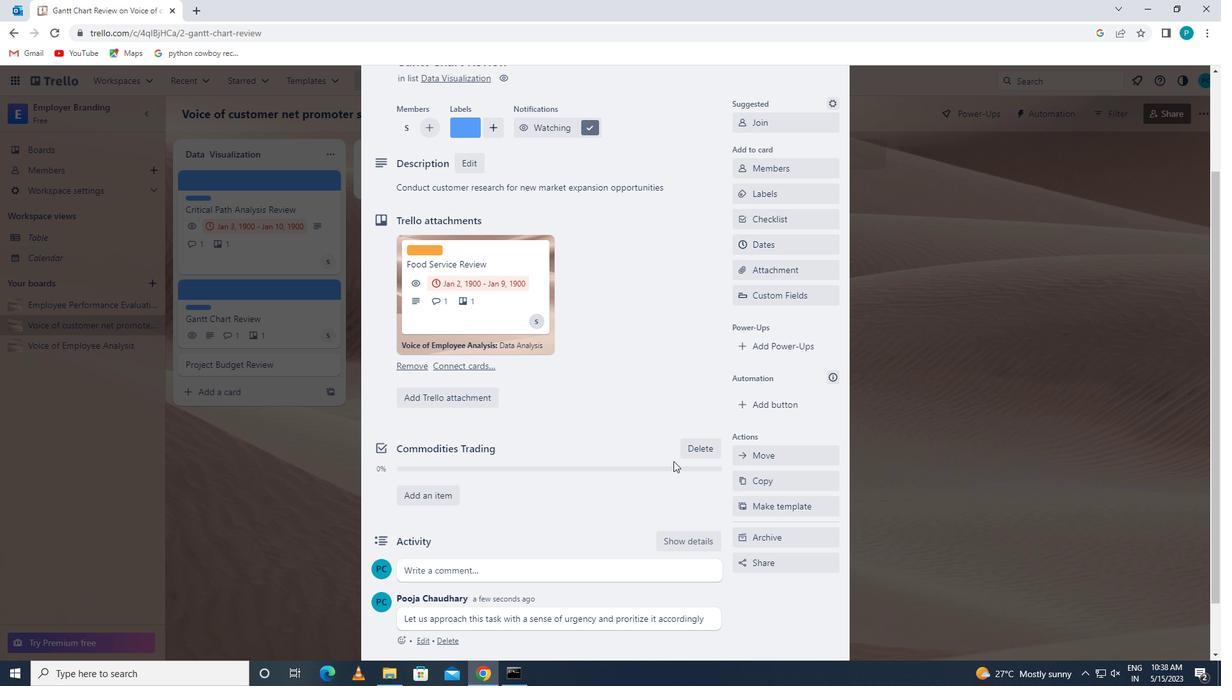 
Action: Mouse scrolled (668, 460) with delta (0, 0)
Screenshot: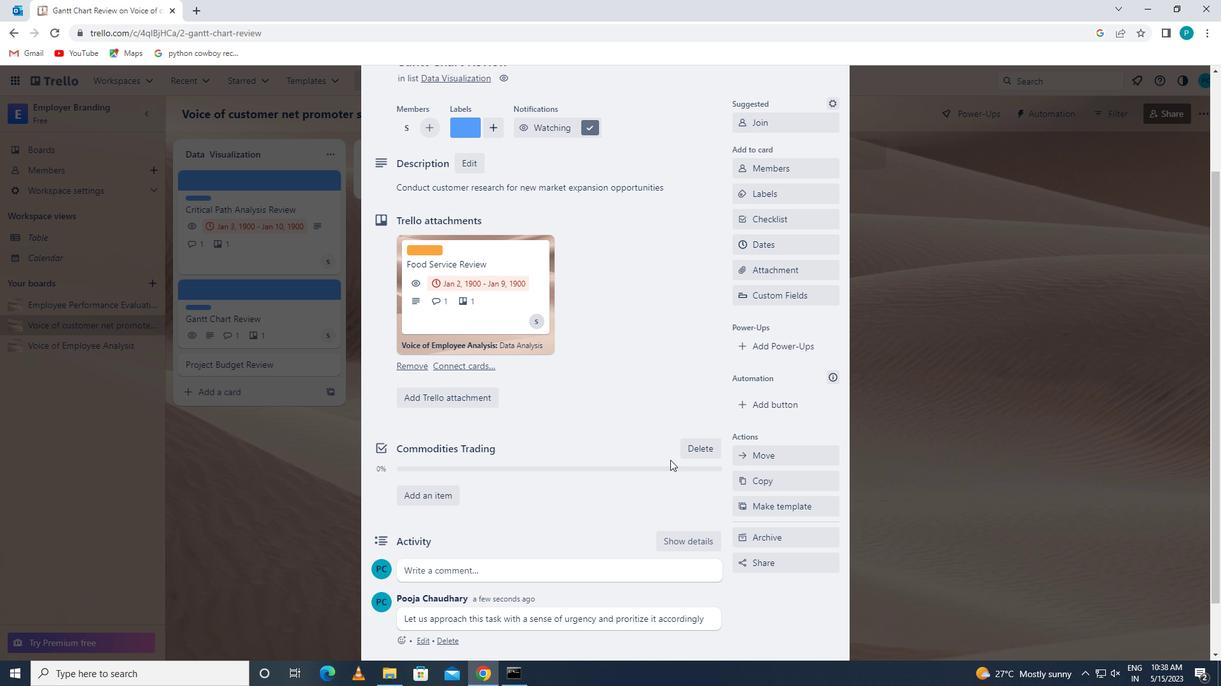 
Action: Mouse scrolled (668, 460) with delta (0, 0)
Screenshot: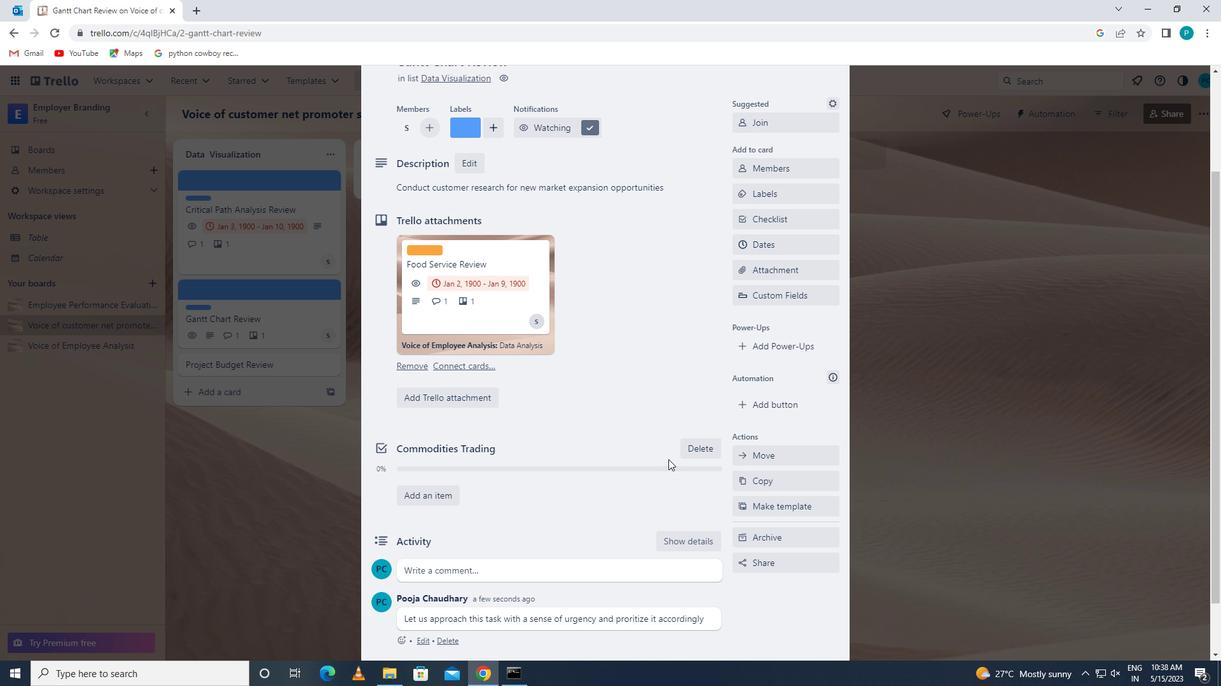 
